 Task: Add an event with the title Second Product Strategy Meeting, date '2024/03/25', time 8:00 AM to 10:00 AMand add a description: This webinar is designed to provide participants with valuable insights into effective digital marketing strategies. It covers a wide range of topics, including search engine optimization (SEO), social media marketing, content marketing, email marketing, paid advertising, and more., put the event into Red category . Add location for the event as: 654 Casa Batllo, Barcelona, Spain, logged in from the account softage.7@softage.netand send the event invitation to softage.4@softage.net and softage.5@softage.net. Set a reminder for the event At time of event
Action: Mouse moved to (74, 104)
Screenshot: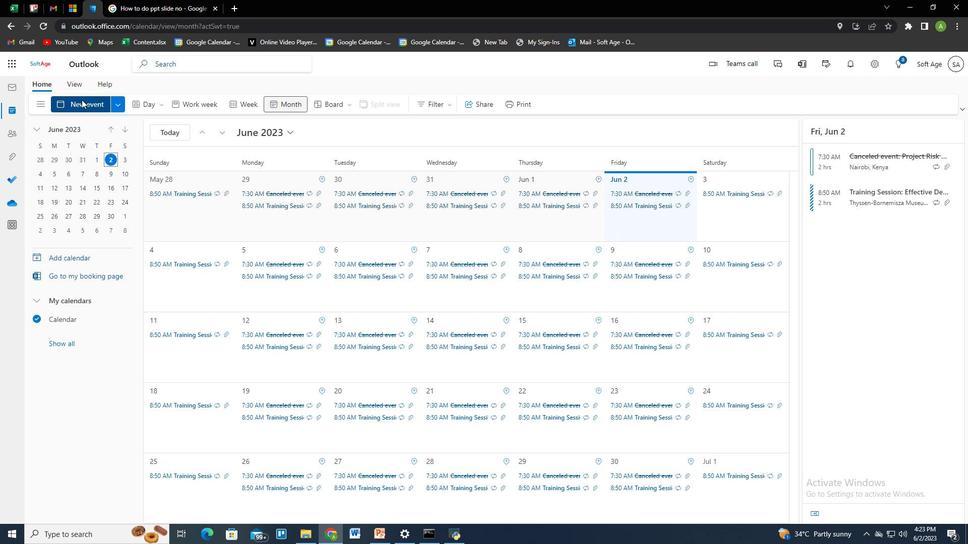 
Action: Mouse pressed left at (74, 104)
Screenshot: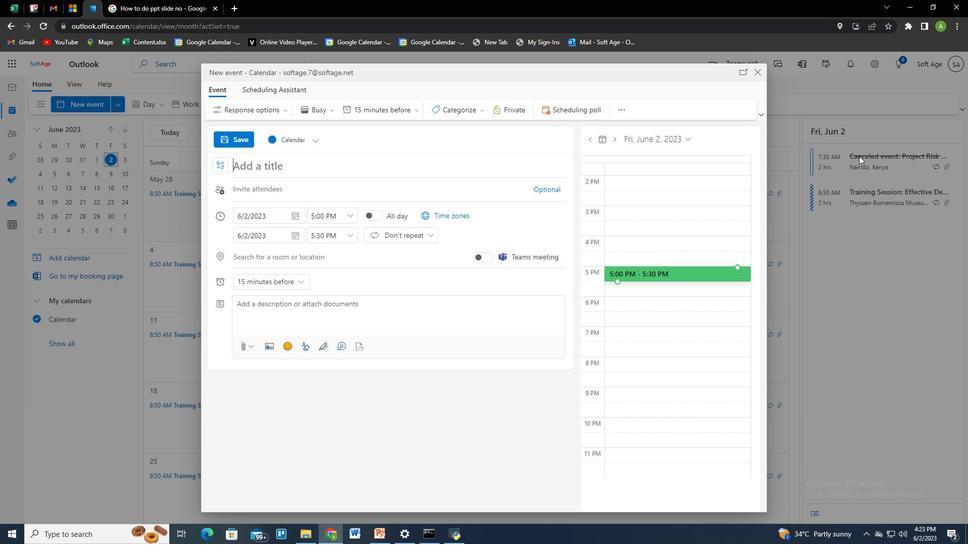 
Action: Mouse moved to (81, 99)
Screenshot: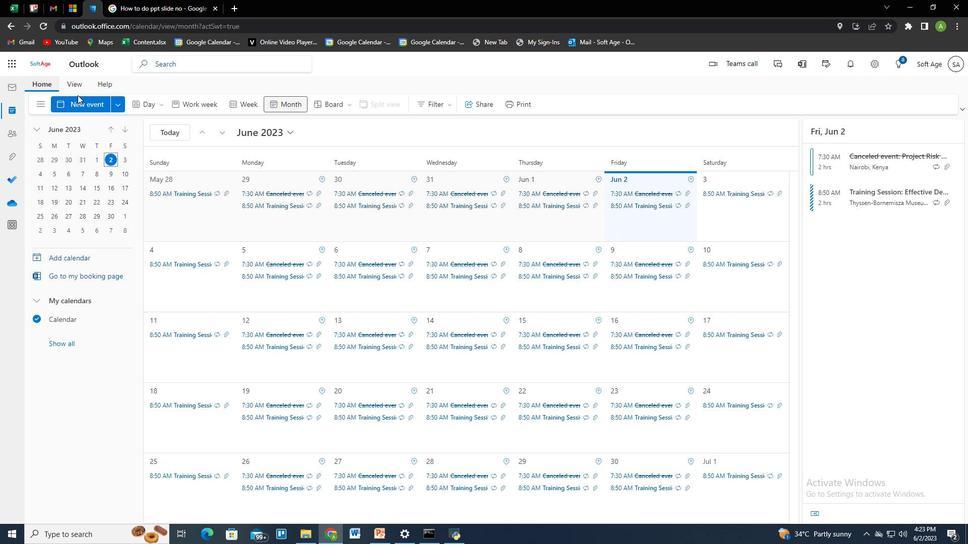 
Action: Mouse pressed left at (81, 99)
Screenshot: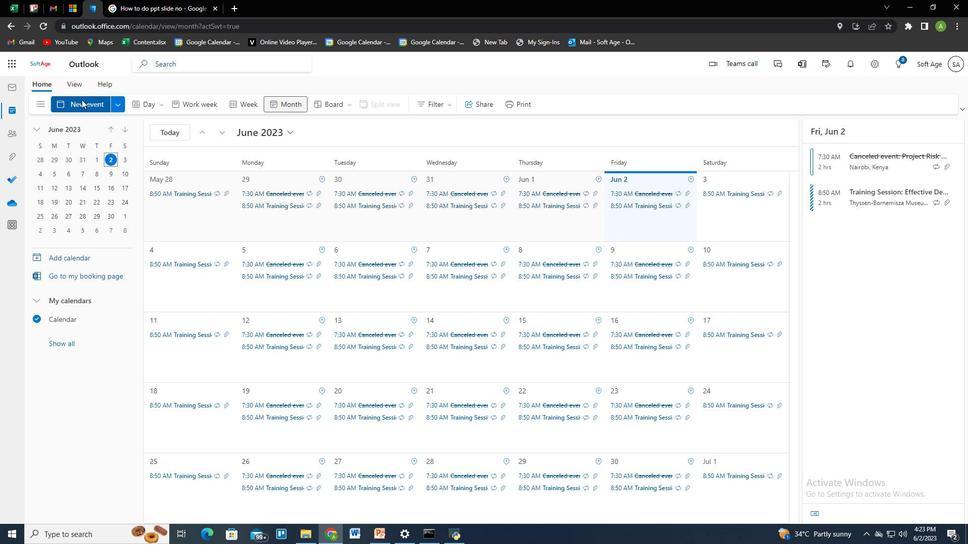 
Action: Mouse moved to (968, 140)
Screenshot: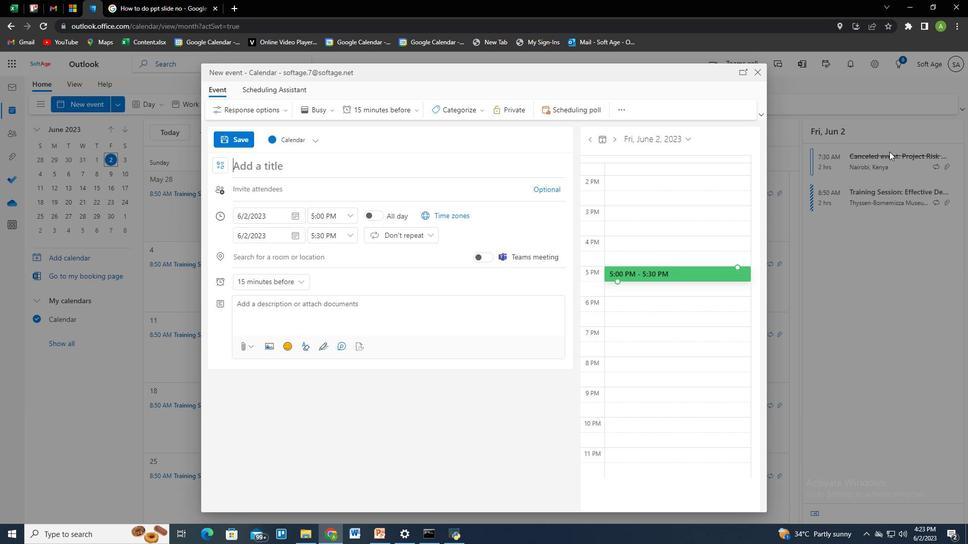 
Action: Key pressed <Key.caps_lock>S<Key.caps_lock>econd<Key.space><Key.caps_lock>P<Key.caps_lock>roduct<Key.space><Key.caps_lock>S<Key.caps_lock>trategy<Key.space><Key.caps_lock>M<Key.caps_lock>eeting
Screenshot: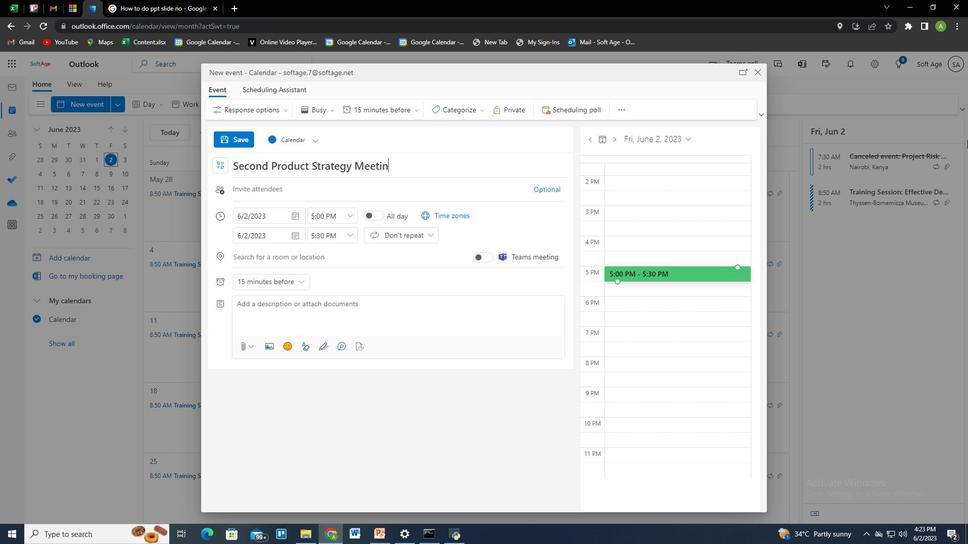 
Action: Mouse moved to (287, 213)
Screenshot: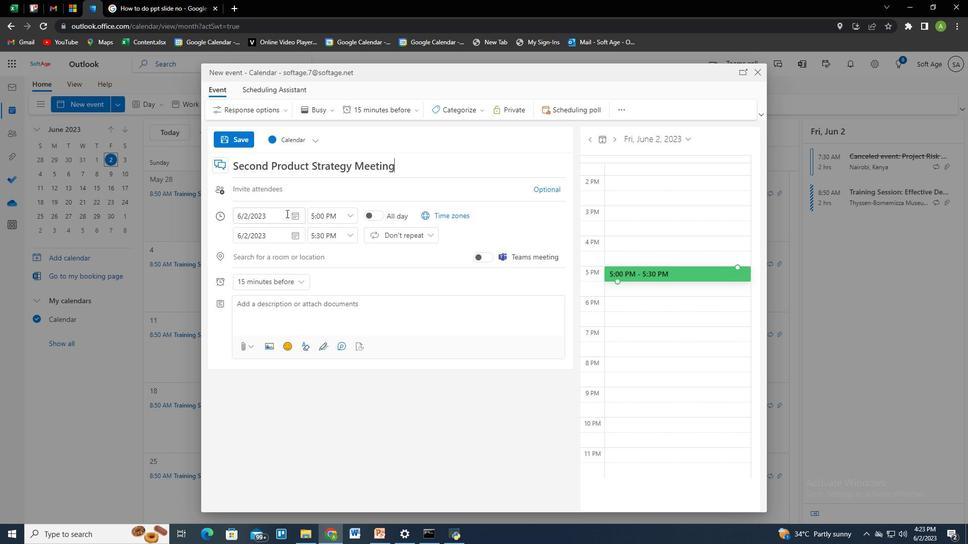 
Action: Mouse pressed left at (287, 213)
Screenshot: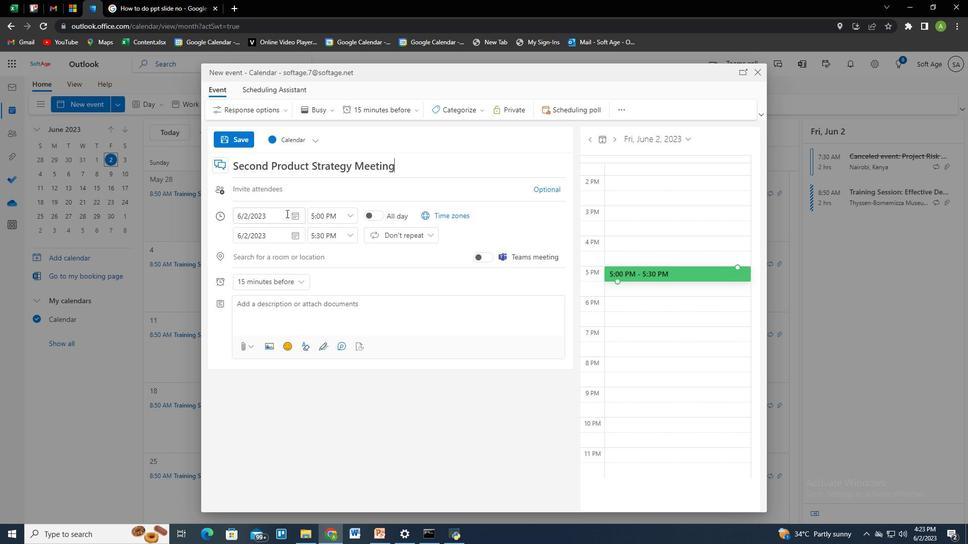 
Action: Mouse moved to (322, 240)
Screenshot: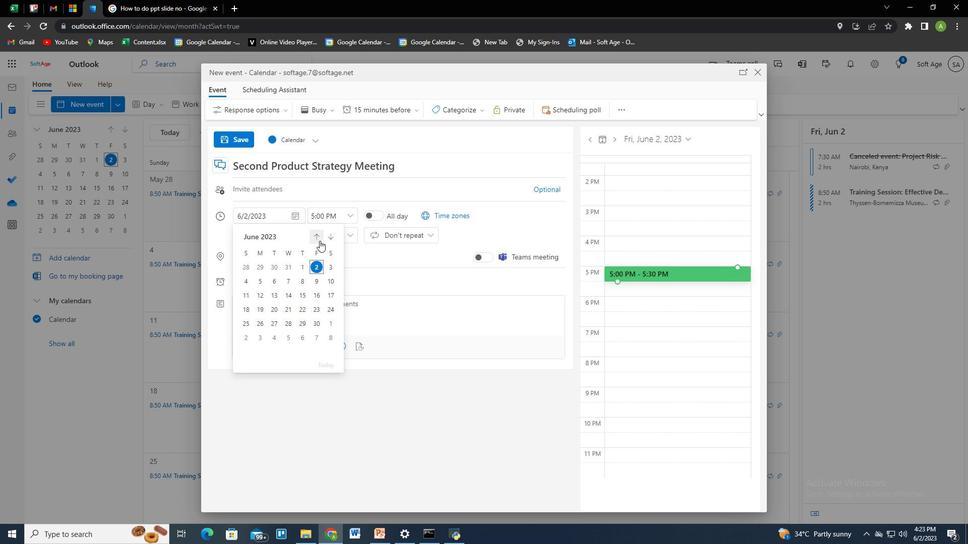 
Action: Mouse pressed left at (322, 240)
Screenshot: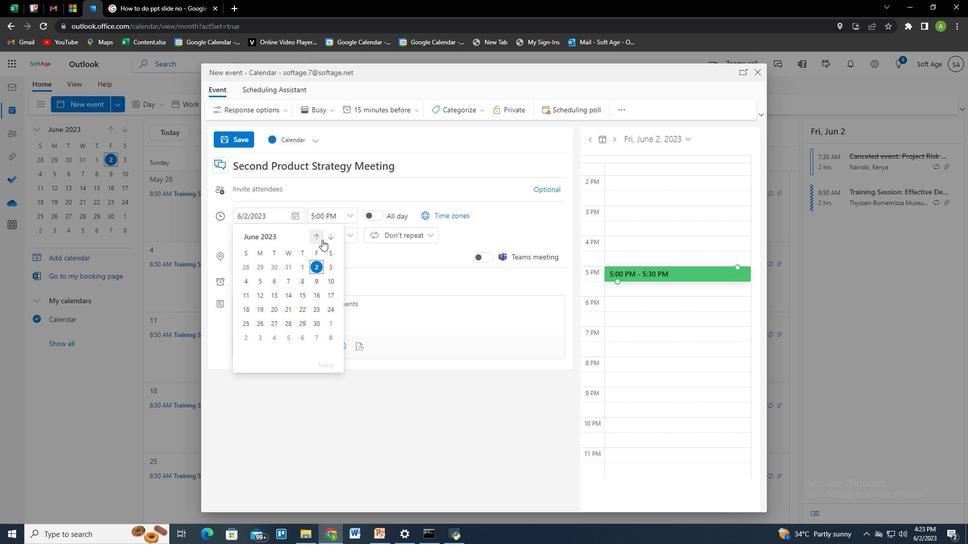 
Action: Mouse pressed left at (322, 240)
Screenshot: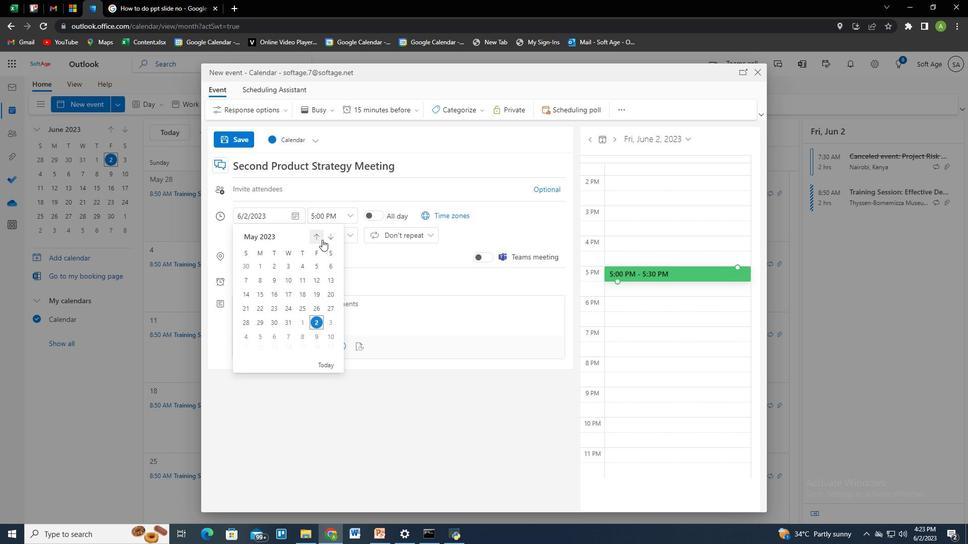 
Action: Mouse pressed left at (322, 240)
Screenshot: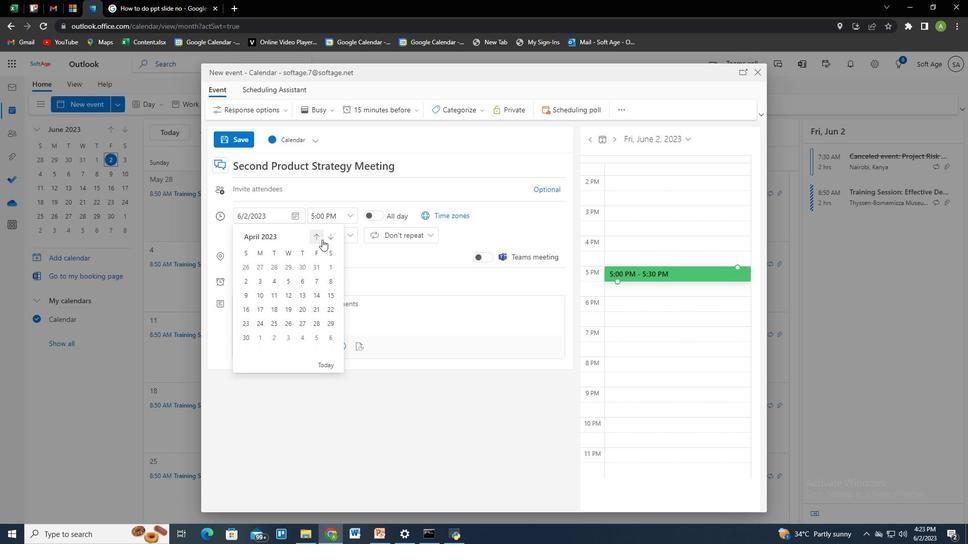 
Action: Mouse moved to (331, 310)
Screenshot: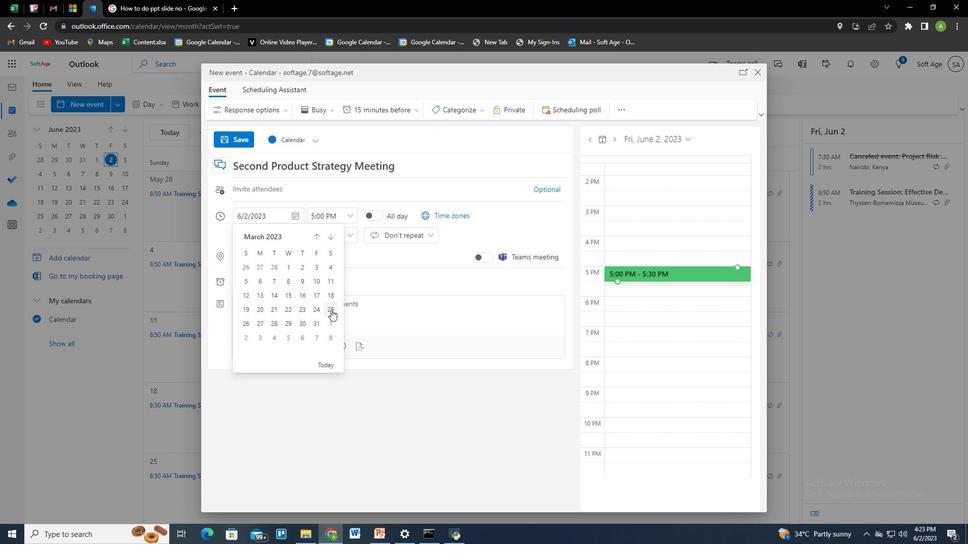 
Action: Mouse pressed left at (331, 310)
Screenshot: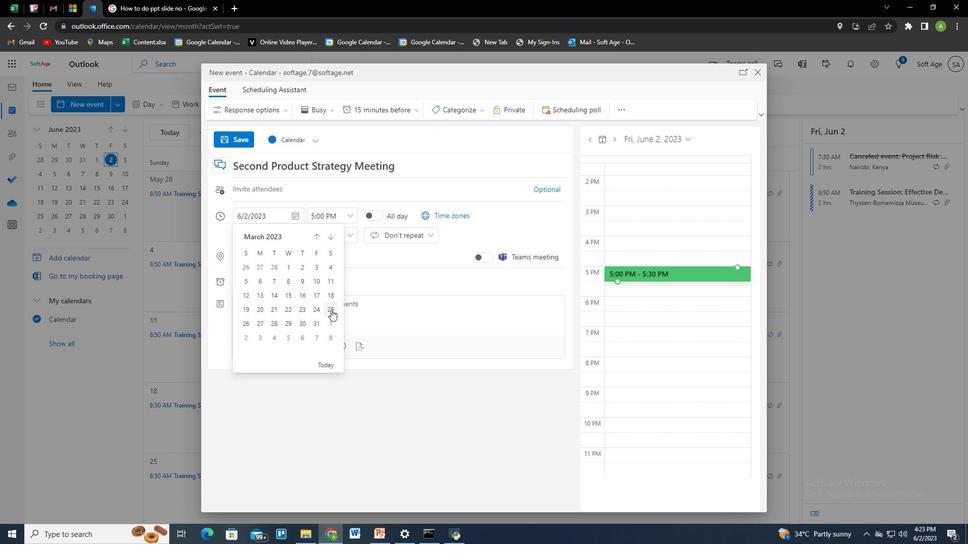 
Action: Mouse moved to (293, 215)
Screenshot: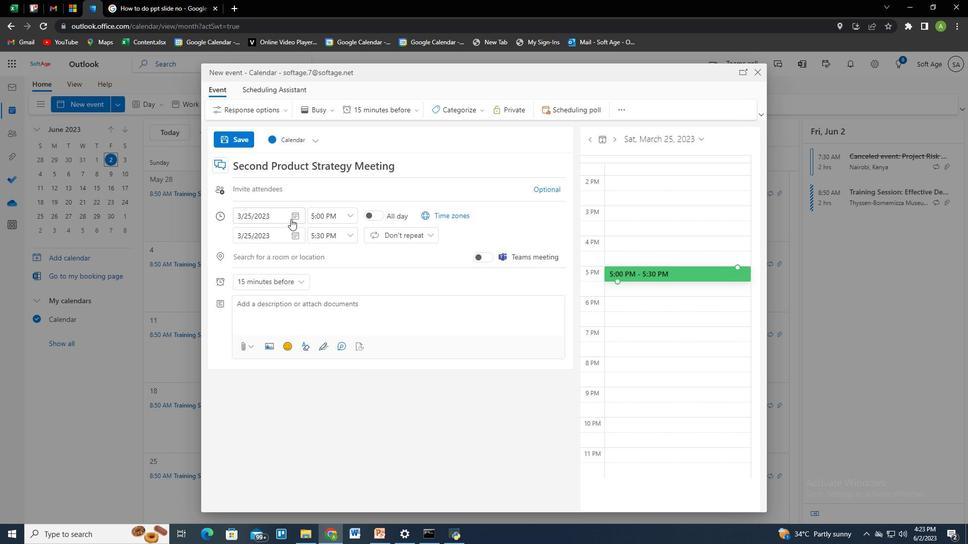 
Action: Mouse pressed left at (293, 215)
Screenshot: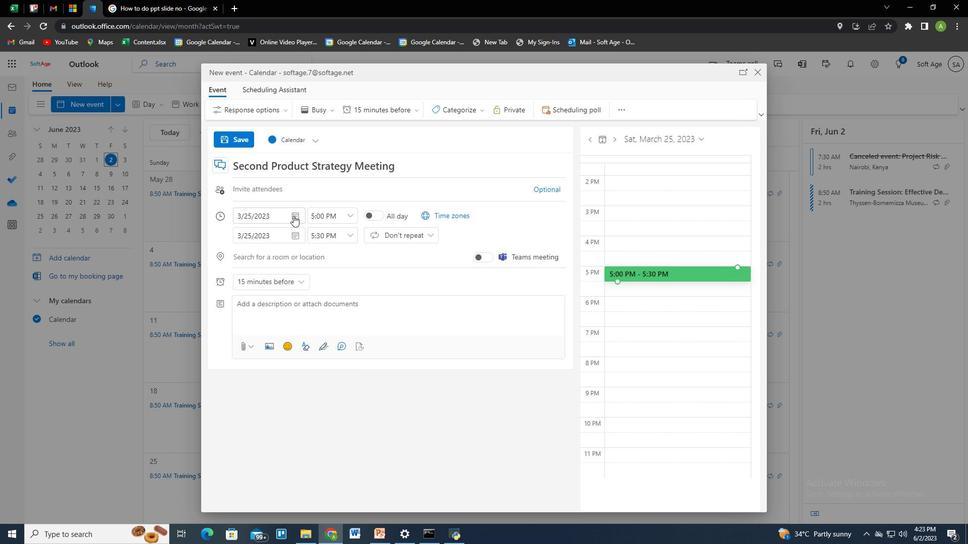 
Action: Mouse moved to (279, 233)
Screenshot: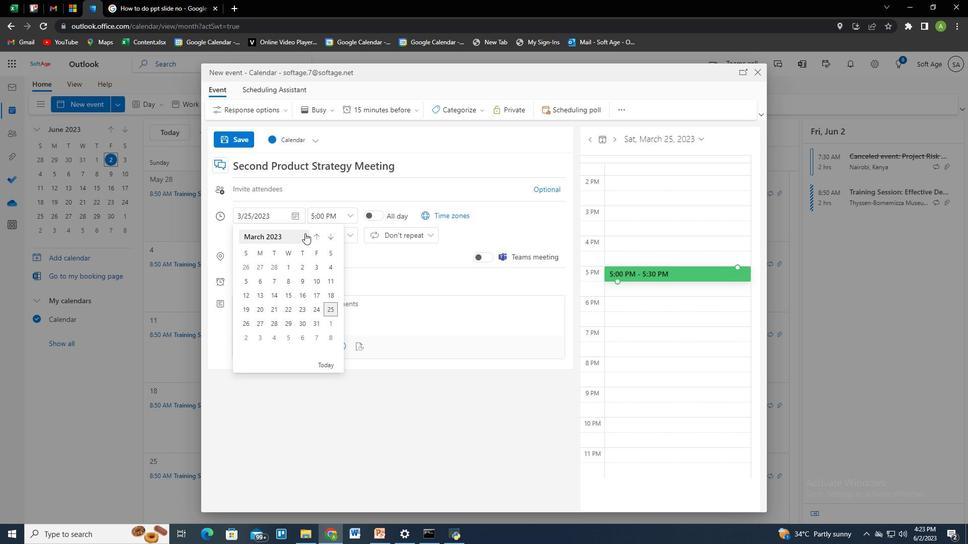 
Action: Mouse pressed left at (279, 233)
Screenshot: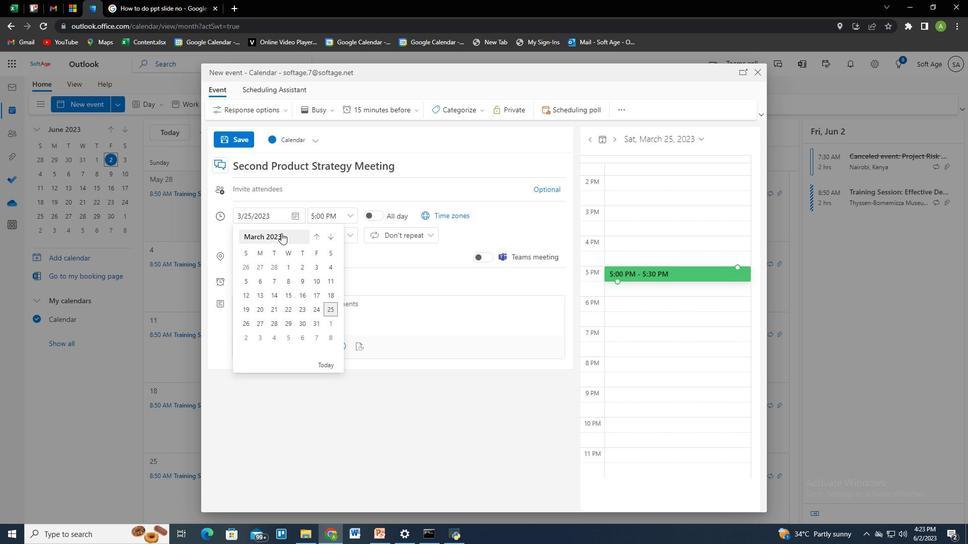 
Action: Mouse pressed left at (279, 233)
Screenshot: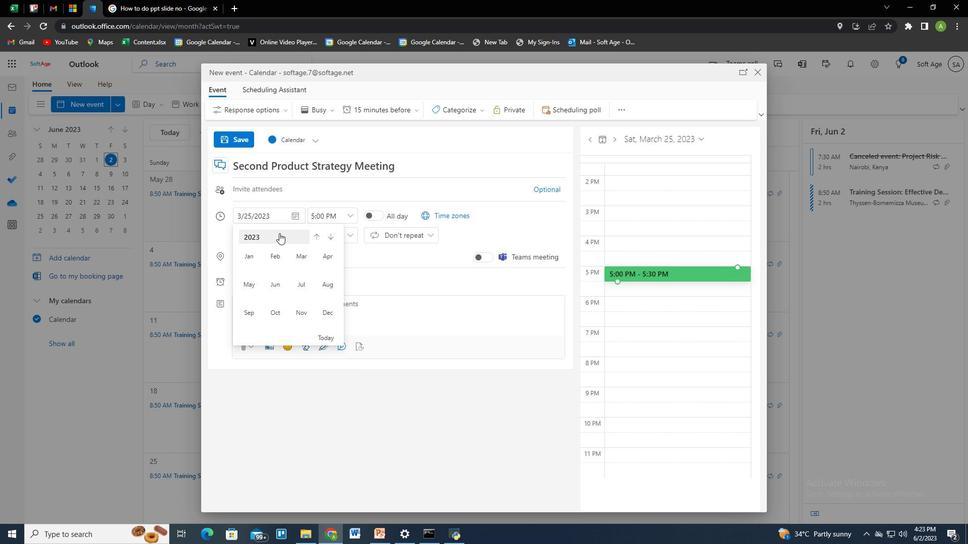 
Action: Mouse moved to (253, 278)
Screenshot: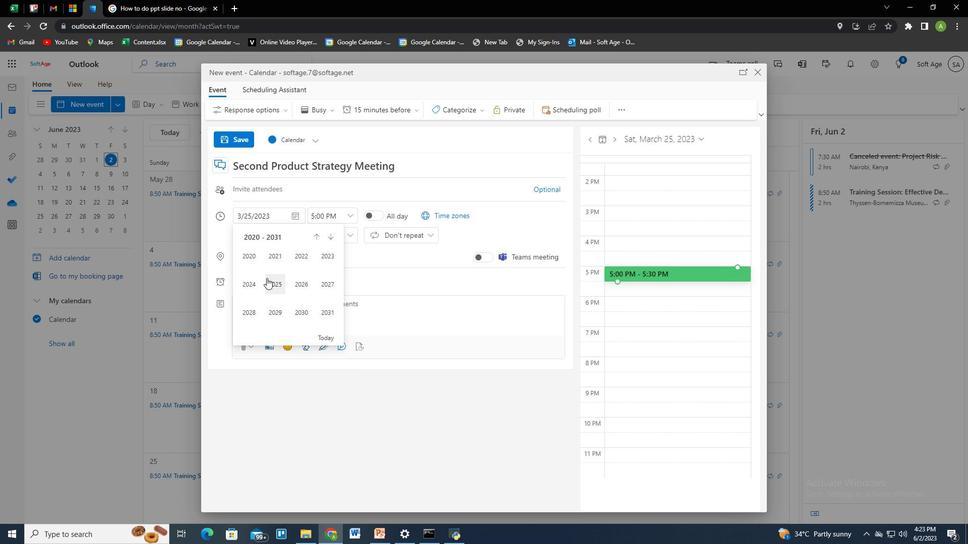 
Action: Mouse pressed left at (253, 278)
Screenshot: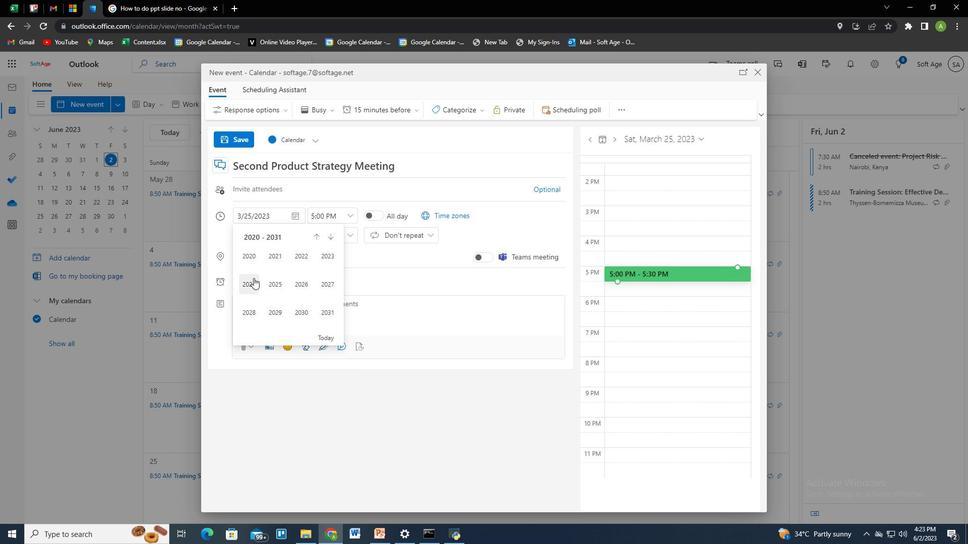 
Action: Mouse moved to (342, 221)
Screenshot: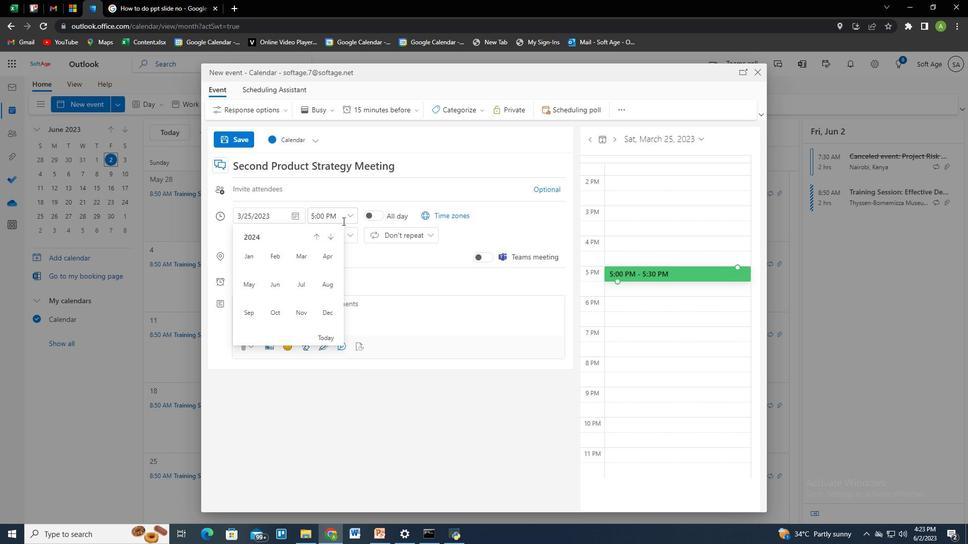 
Action: Mouse pressed left at (342, 221)
Screenshot: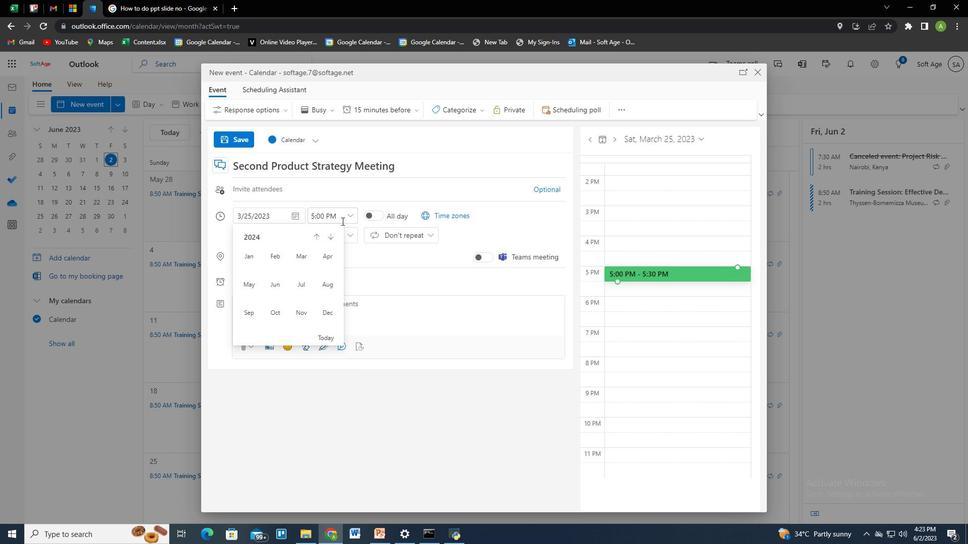 
Action: Mouse moved to (349, 214)
Screenshot: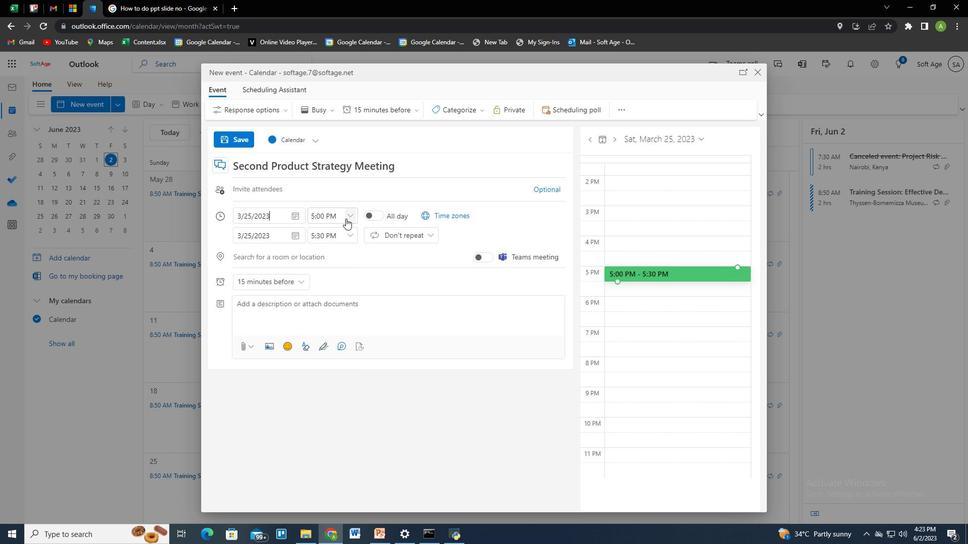 
Action: Mouse pressed left at (349, 214)
Screenshot: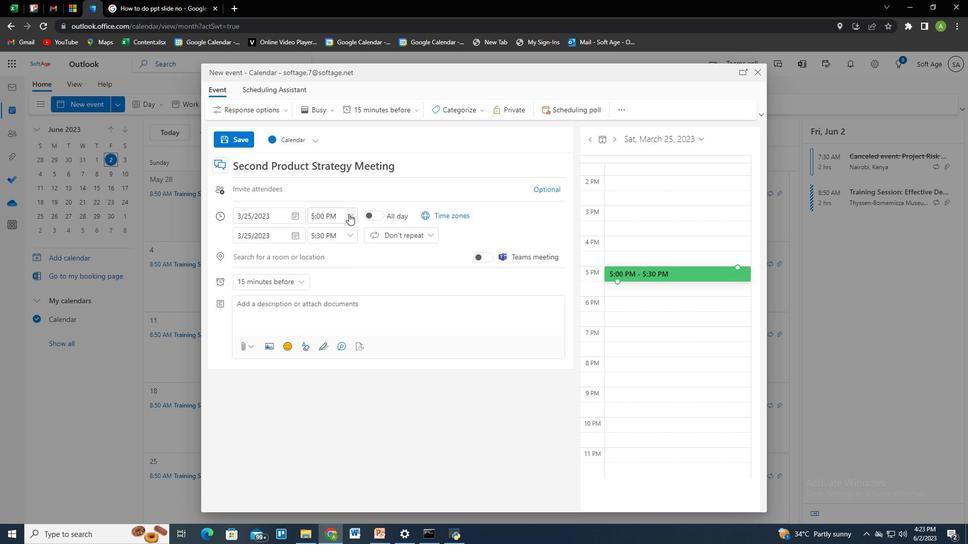 
Action: Mouse moved to (339, 266)
Screenshot: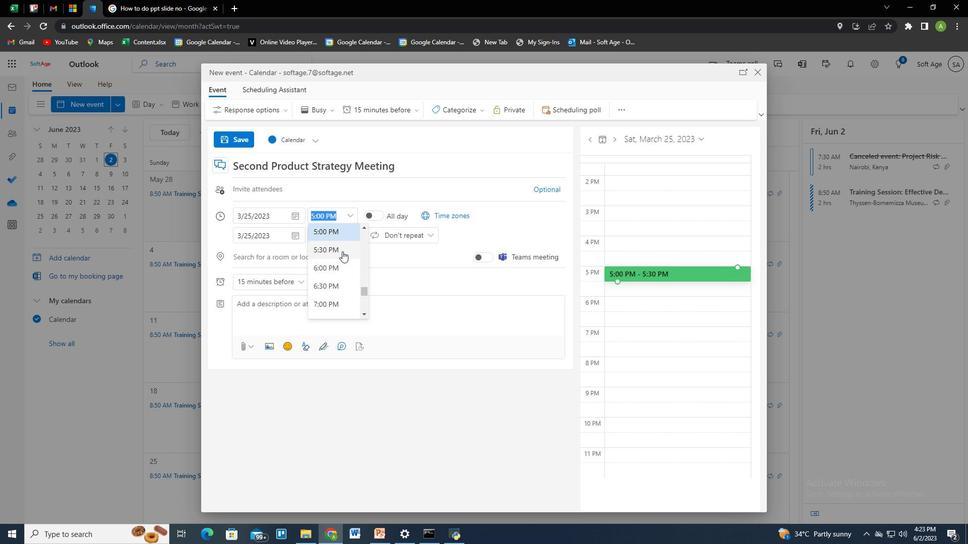 
Action: Mouse scrolled (339, 266) with delta (0, 0)
Screenshot: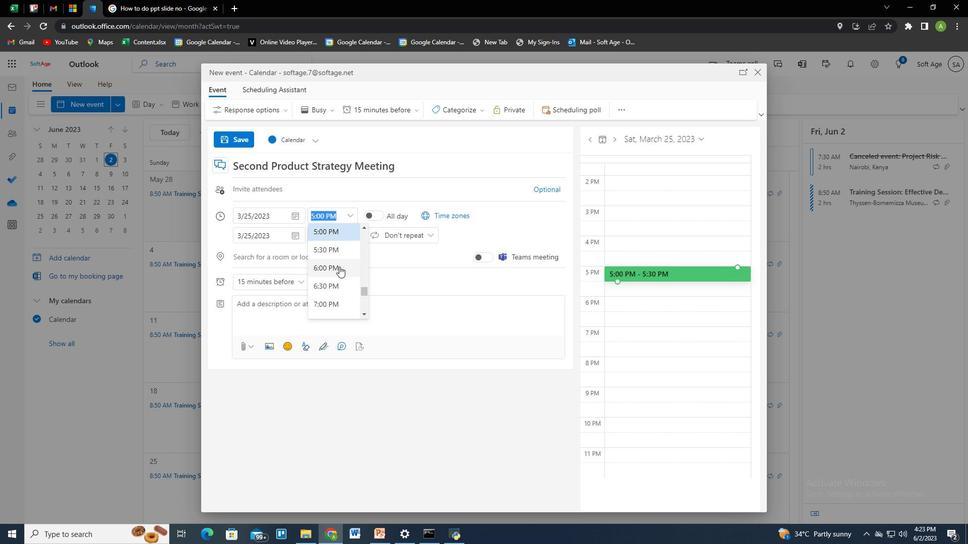 
Action: Mouse moved to (328, 283)
Screenshot: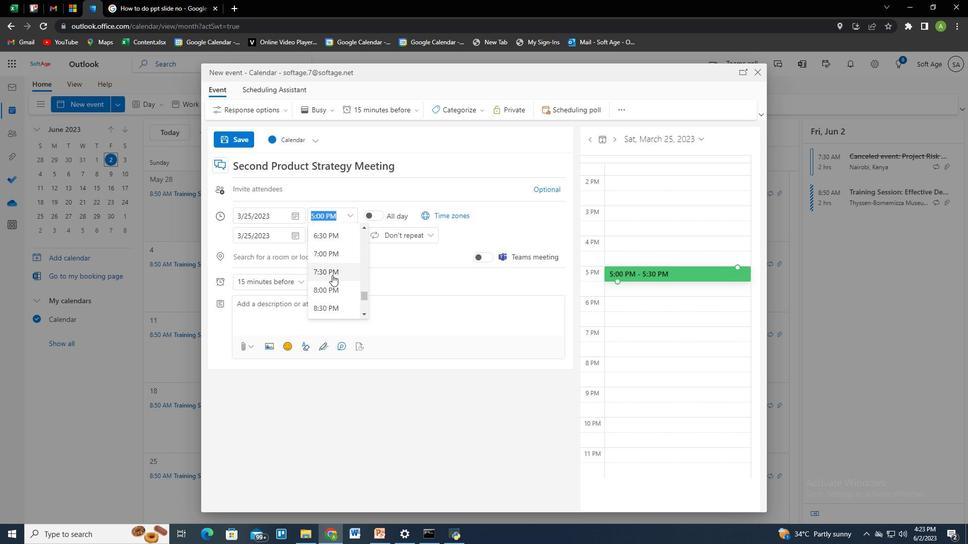 
Action: Mouse pressed left at (328, 283)
Screenshot: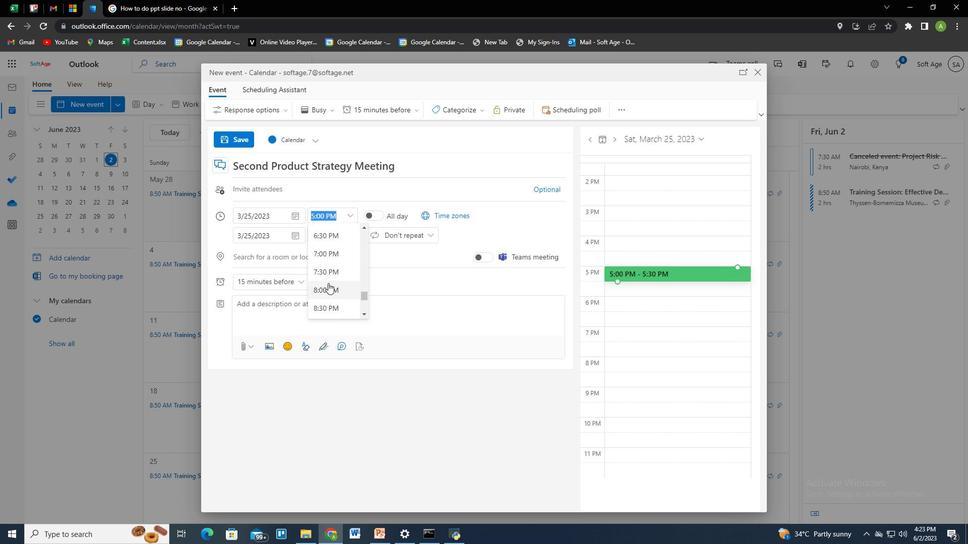 
Action: Mouse moved to (347, 222)
Screenshot: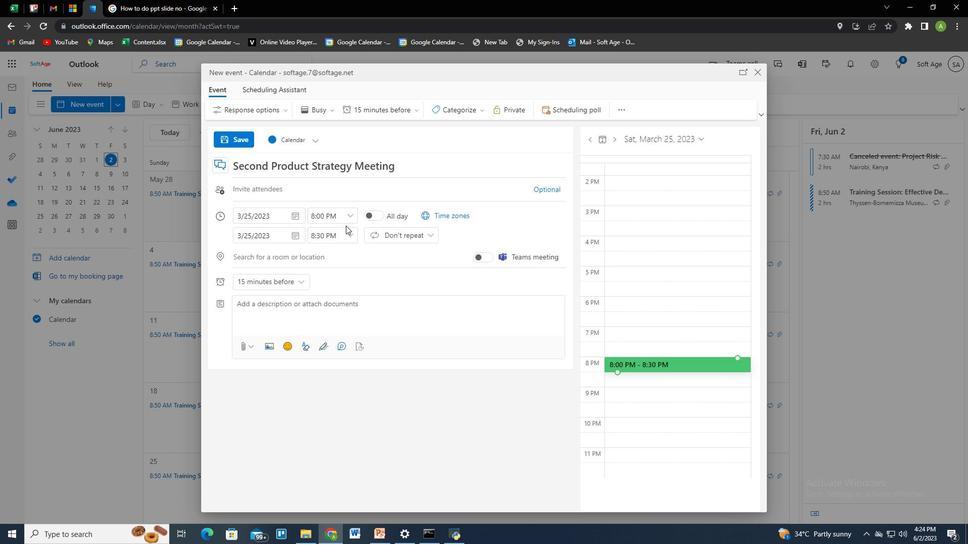 
Action: Key pressed <Key.backspace><Key.backspace><Key.caps_lock>AM<Key.caps_lock>
Screenshot: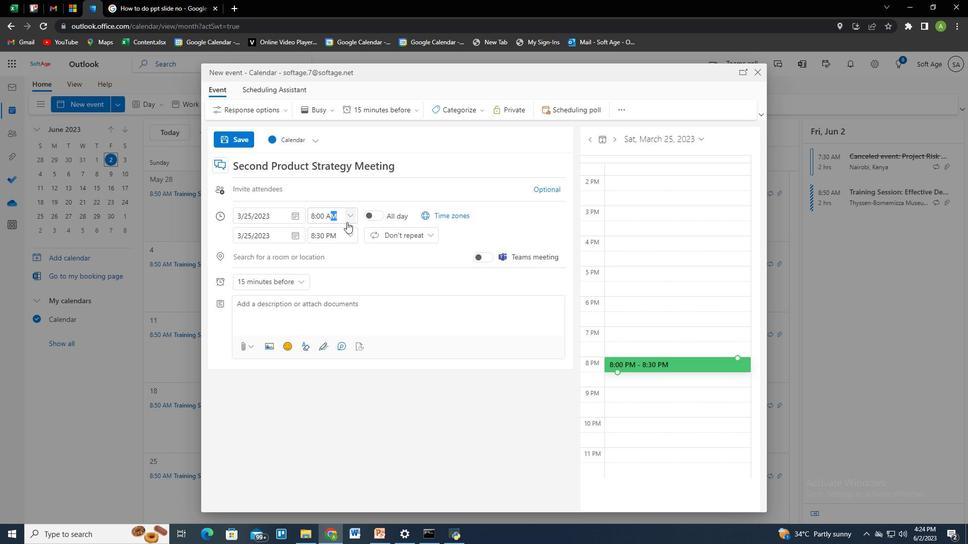 
Action: Mouse moved to (282, 236)
Screenshot: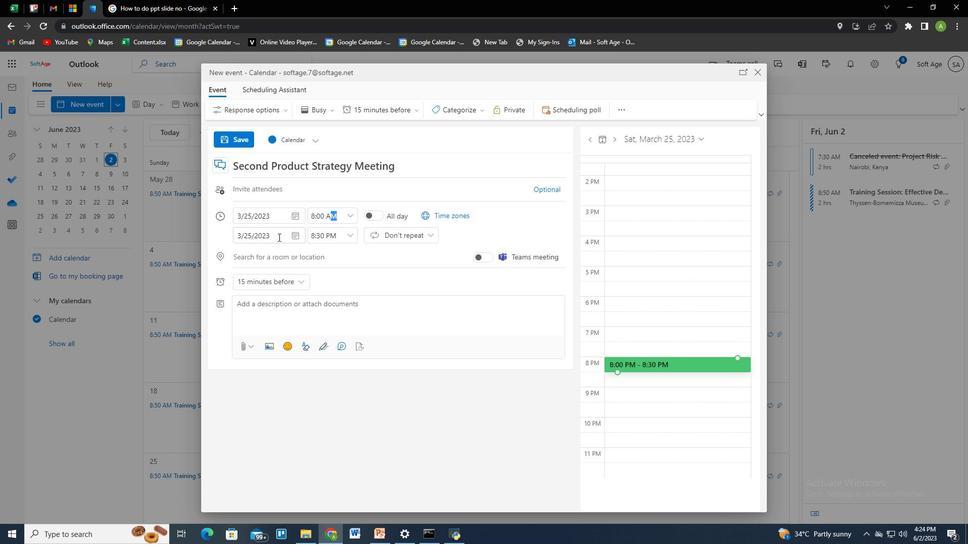 
Action: Mouse pressed left at (282, 236)
Screenshot: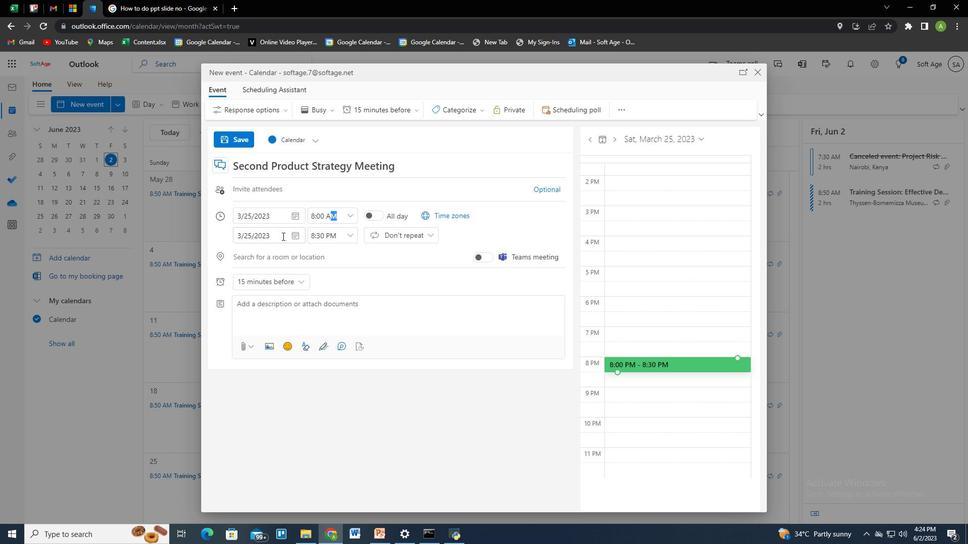 
Action: Mouse moved to (293, 212)
Screenshot: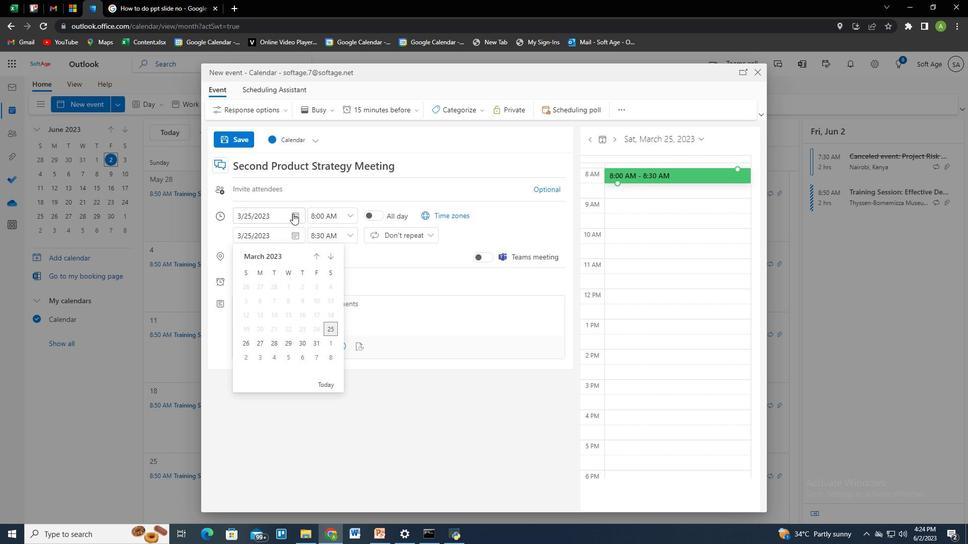 
Action: Mouse pressed left at (293, 212)
Screenshot: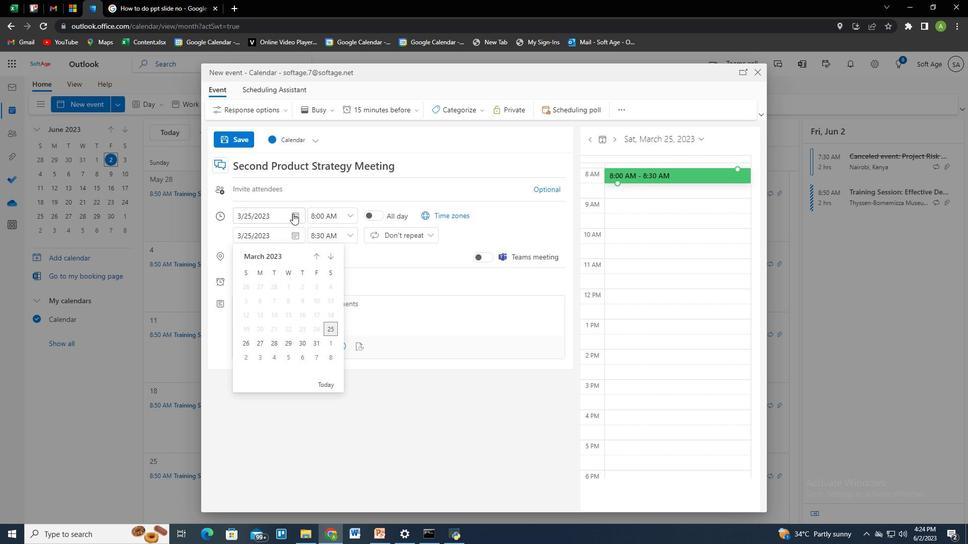
Action: Mouse moved to (273, 234)
Screenshot: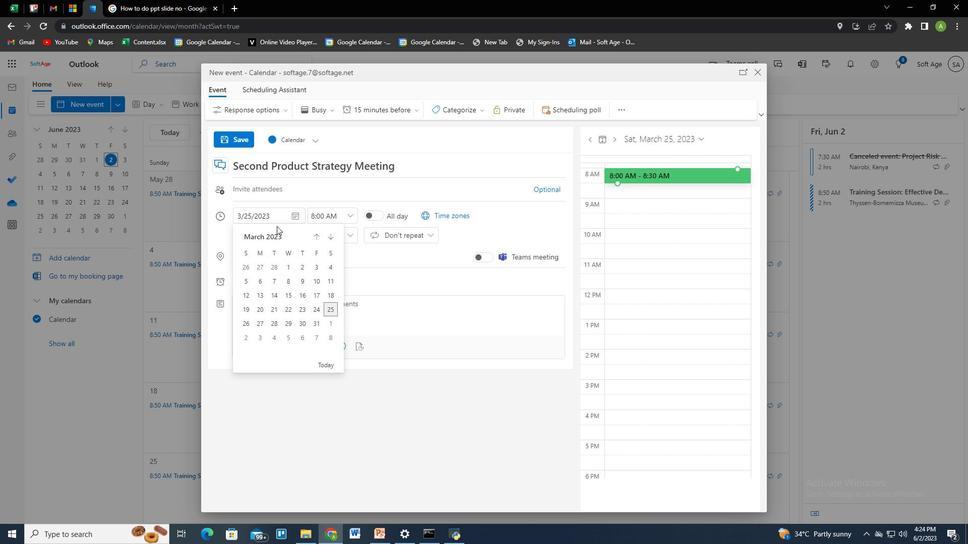 
Action: Mouse pressed left at (273, 234)
Screenshot: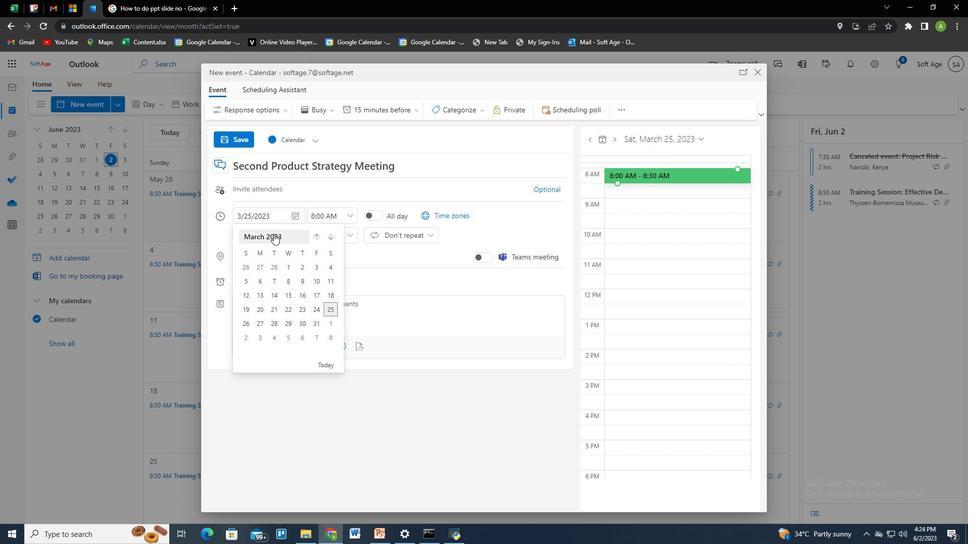 
Action: Mouse moved to (262, 239)
Screenshot: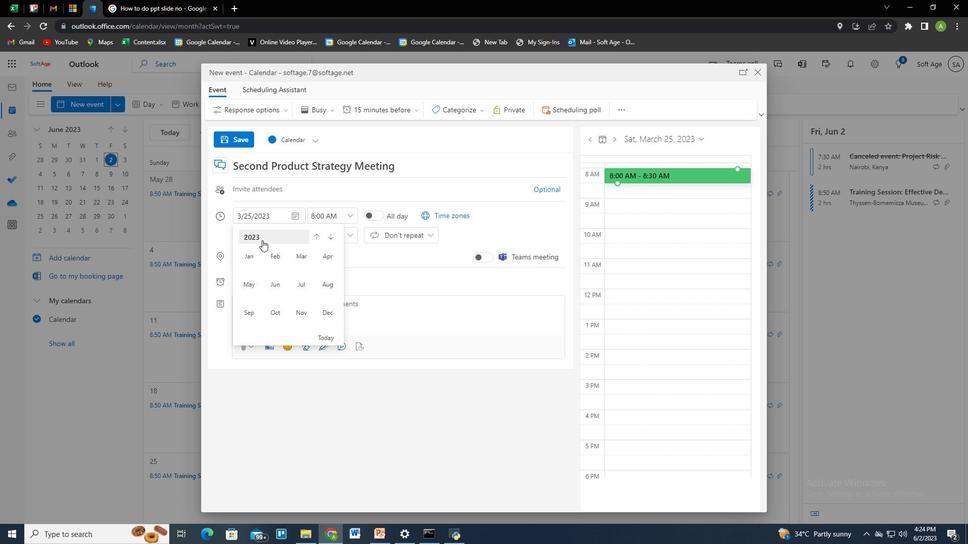 
Action: Mouse pressed left at (262, 239)
Screenshot: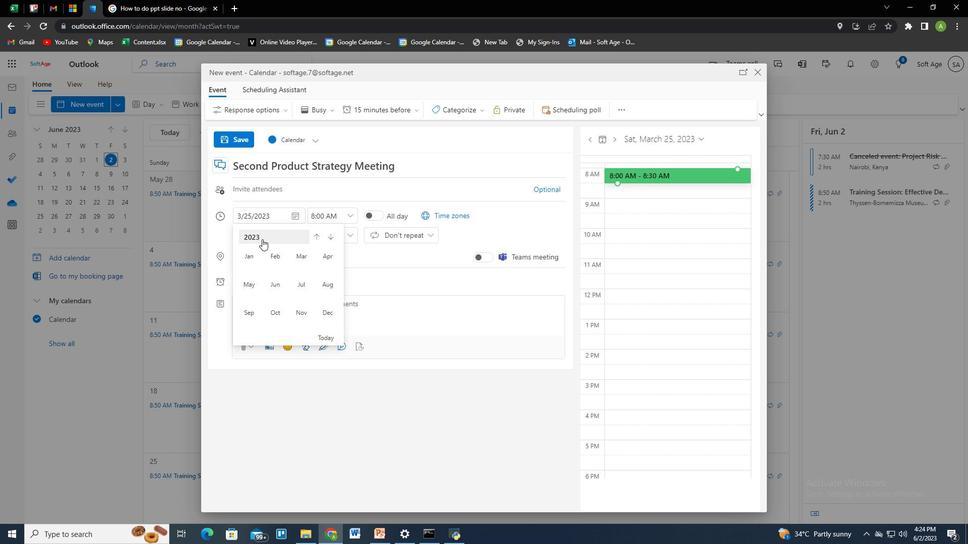 
Action: Mouse moved to (248, 283)
Screenshot: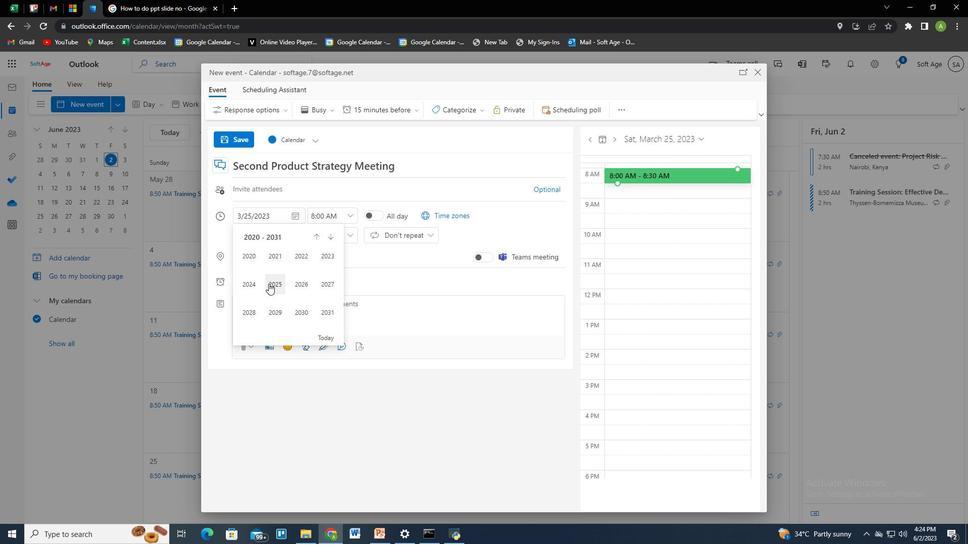 
Action: Mouse pressed left at (248, 283)
Screenshot: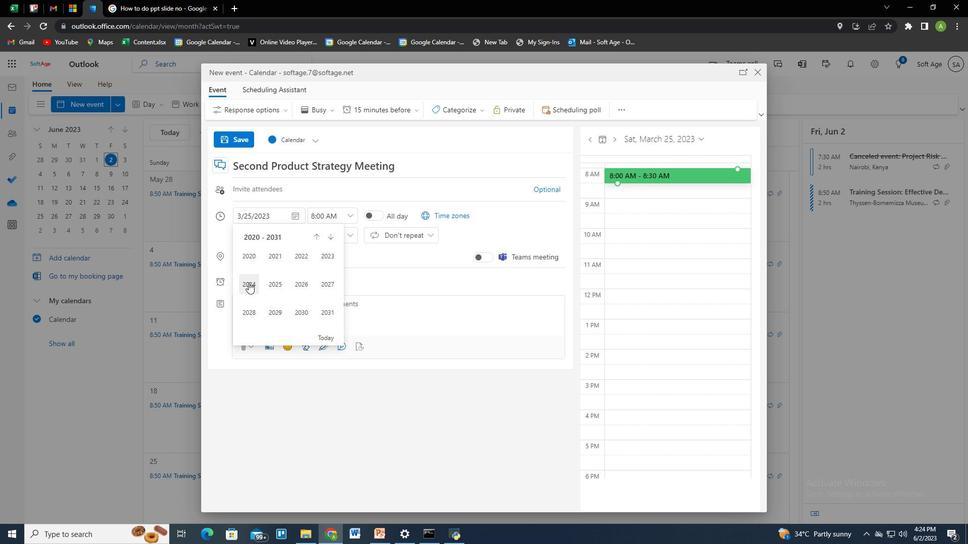 
Action: Mouse moved to (302, 261)
Screenshot: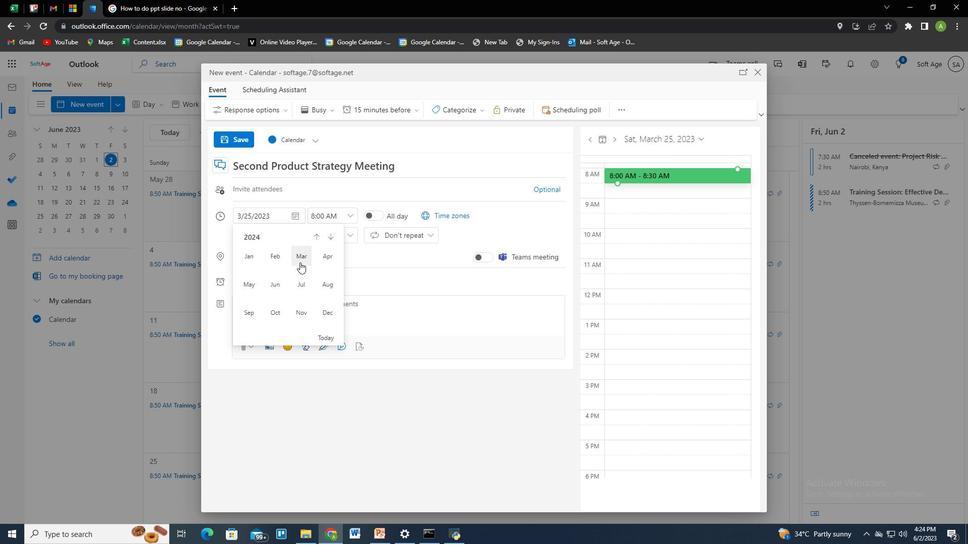 
Action: Mouse pressed left at (302, 261)
Screenshot: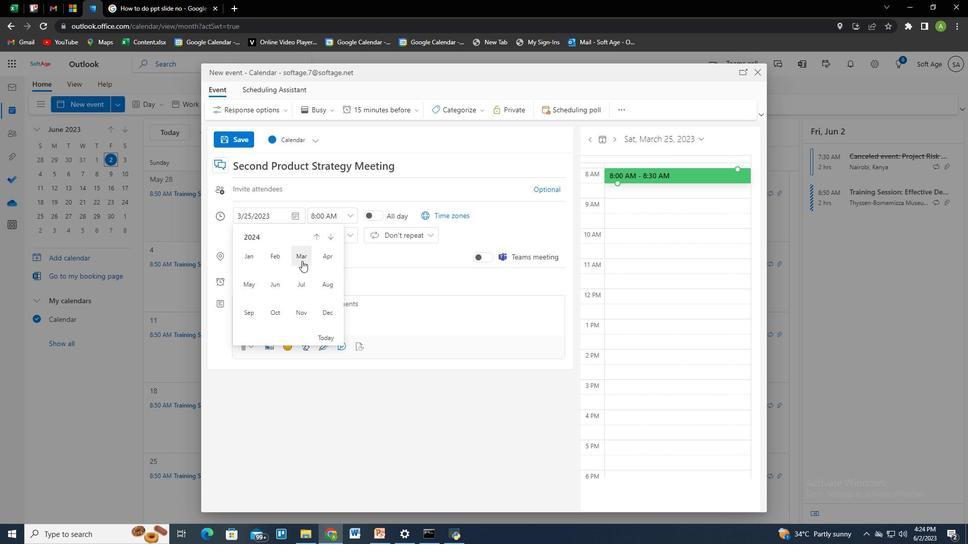 
Action: Mouse moved to (255, 321)
Screenshot: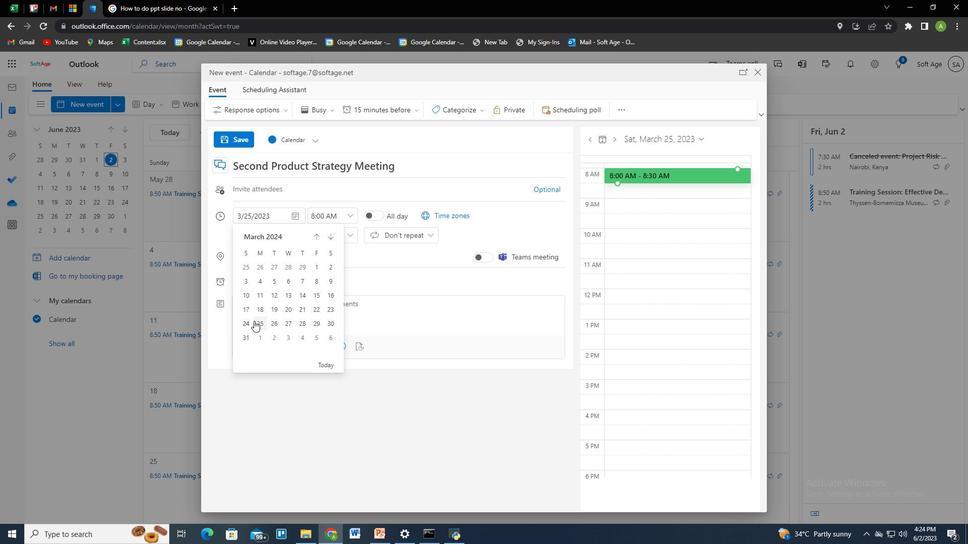 
Action: Mouse pressed left at (255, 321)
Screenshot: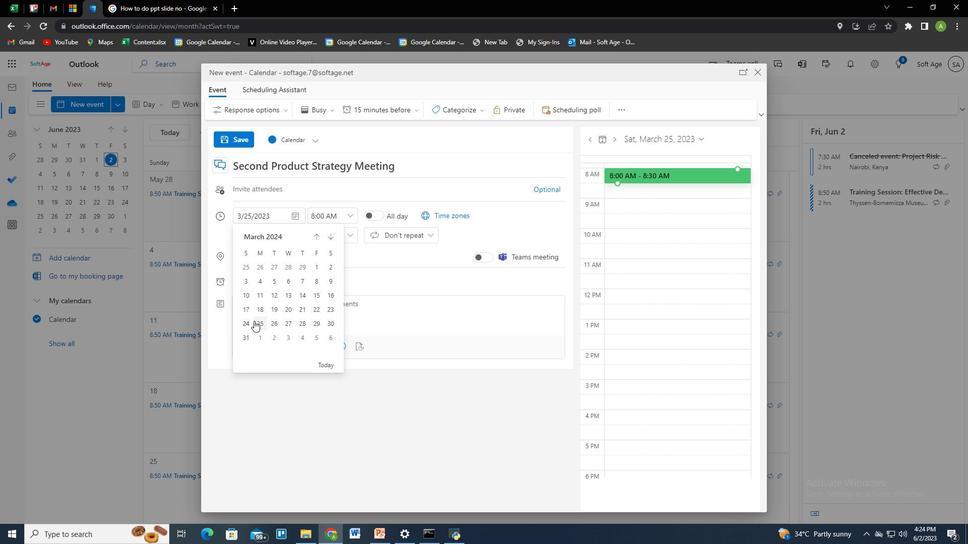 
Action: Mouse moved to (349, 236)
Screenshot: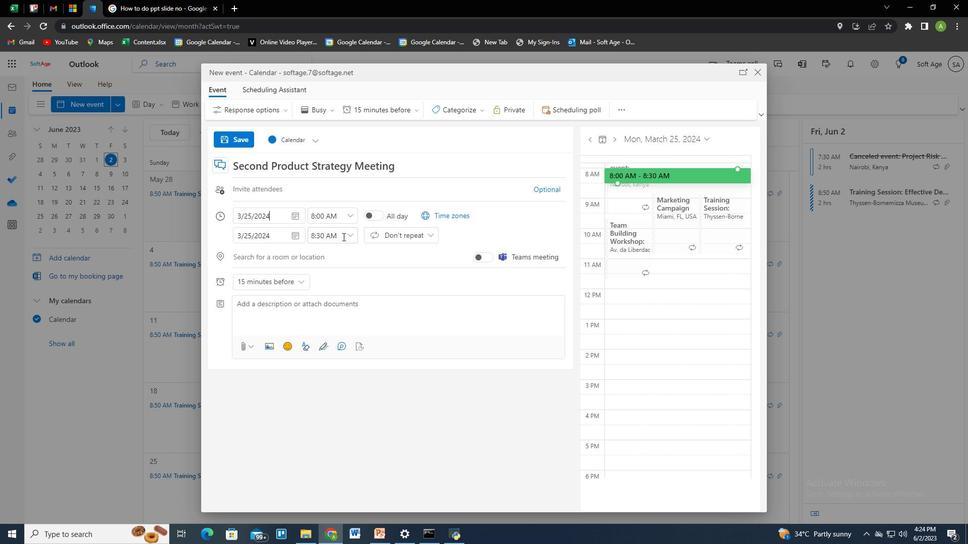 
Action: Mouse pressed left at (349, 236)
Screenshot: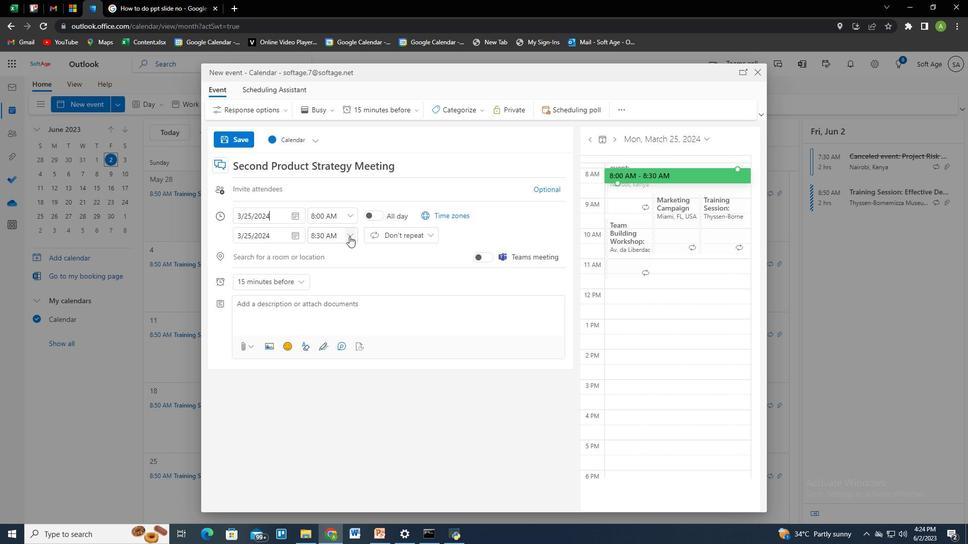 
Action: Mouse moved to (324, 308)
Screenshot: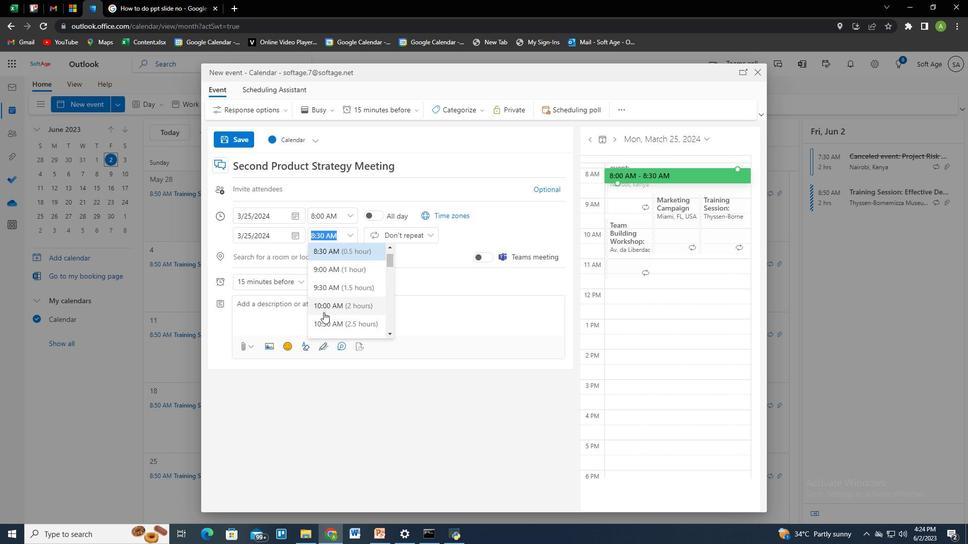 
Action: Mouse pressed left at (324, 308)
Screenshot: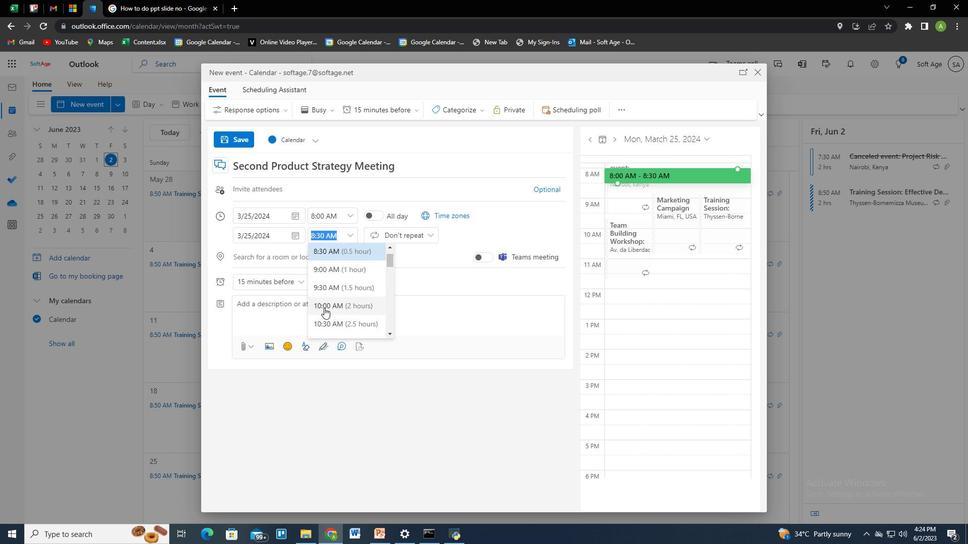 
Action: Mouse moved to (268, 327)
Screenshot: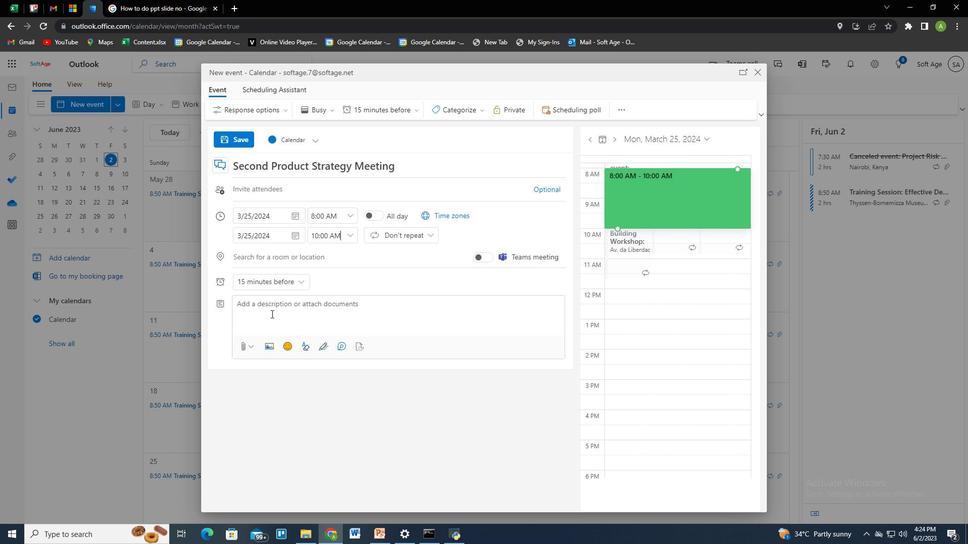 
Action: Mouse pressed left at (268, 327)
Screenshot: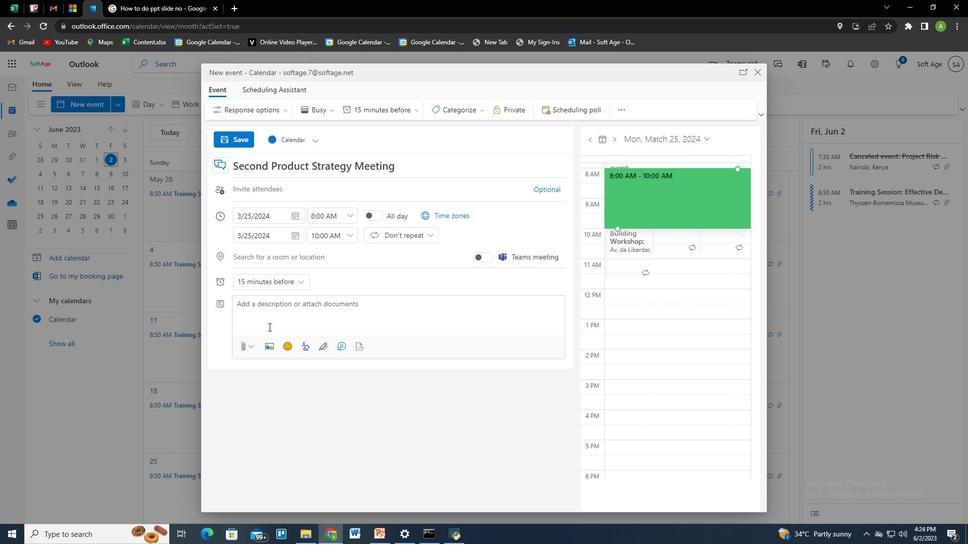 
Action: Mouse moved to (277, 324)
Screenshot: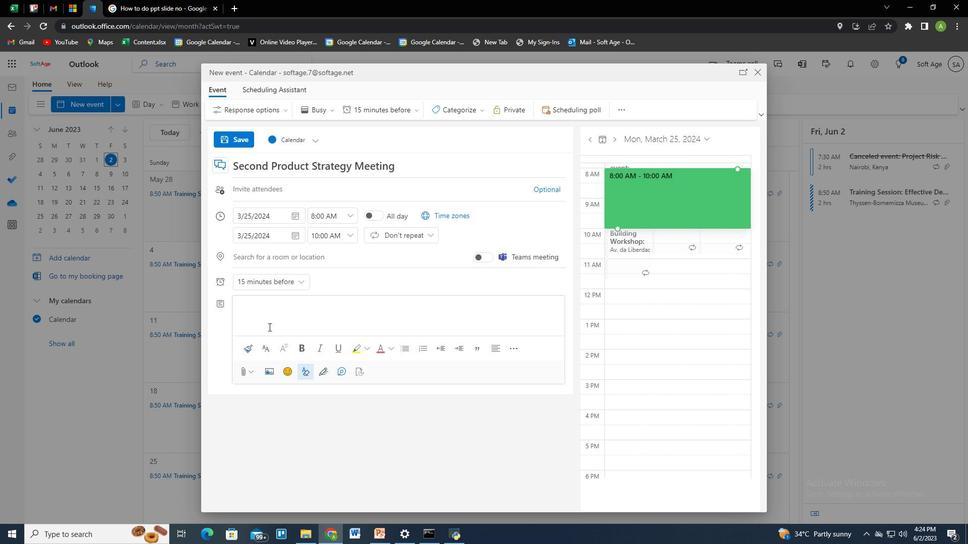 
Action: Key pressed <Key.caps_lock>T<Key.caps_lock>he<Key.space>webinae<Key.backspace>r<Key.backspace><Key.backspace><Key.backspace><Key.backspace><Key.backspace><Key.backspace><Key.backspace><Key.backspace><Key.backspace><Key.backspace><Key.backspace><Key.caps_lock>T<Key.caps_lock>his<Key.space>webinar<Key.space>is<Key.space>designed<Key.space>to<Key.space>provide<Key.space>participants<Key.space>with<Key.space>value<Key.space>insights<Key.space>into<Key.space>effective<Key.space>digital<Key.space>marketing<Key.space>sr<Key.backspace>tartegies.<Key.space><Key.caps_lock>I<Key.caps_lock>
Screenshot: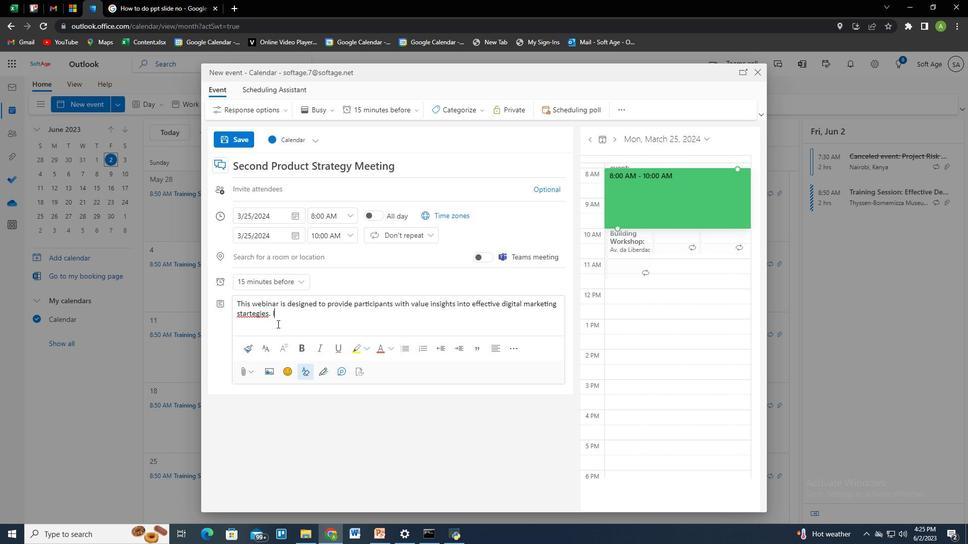 
Action: Mouse moved to (259, 314)
Screenshot: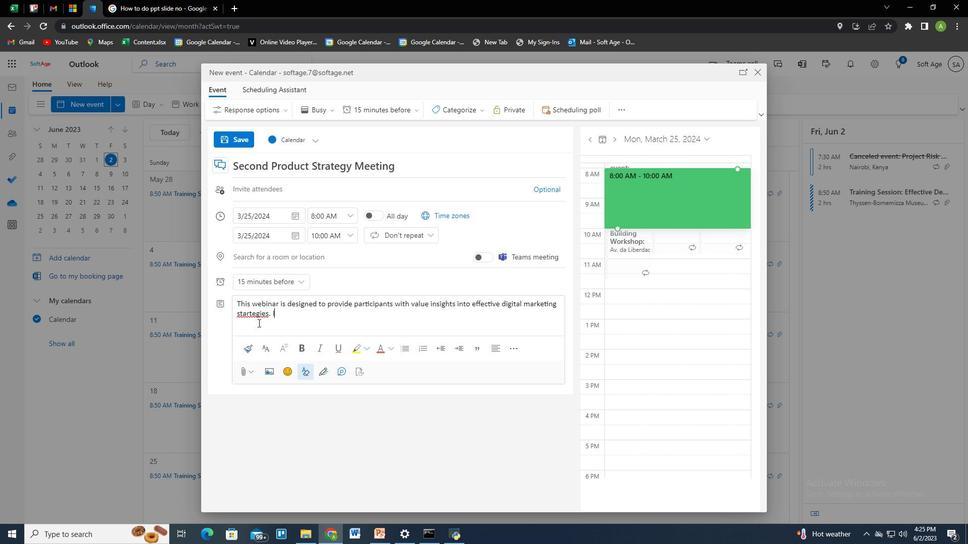 
Action: Mouse pressed right at (259, 314)
Screenshot: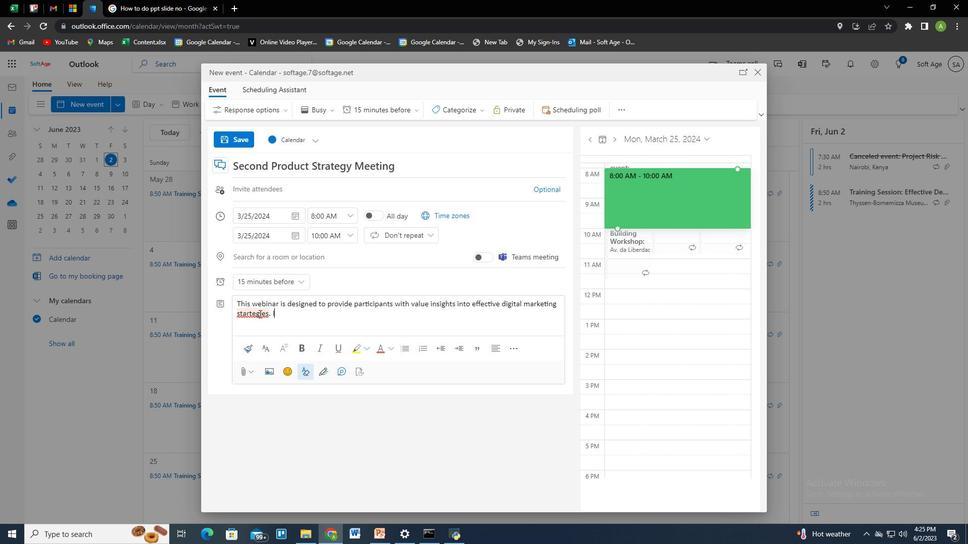 
Action: Mouse moved to (250, 330)
Screenshot: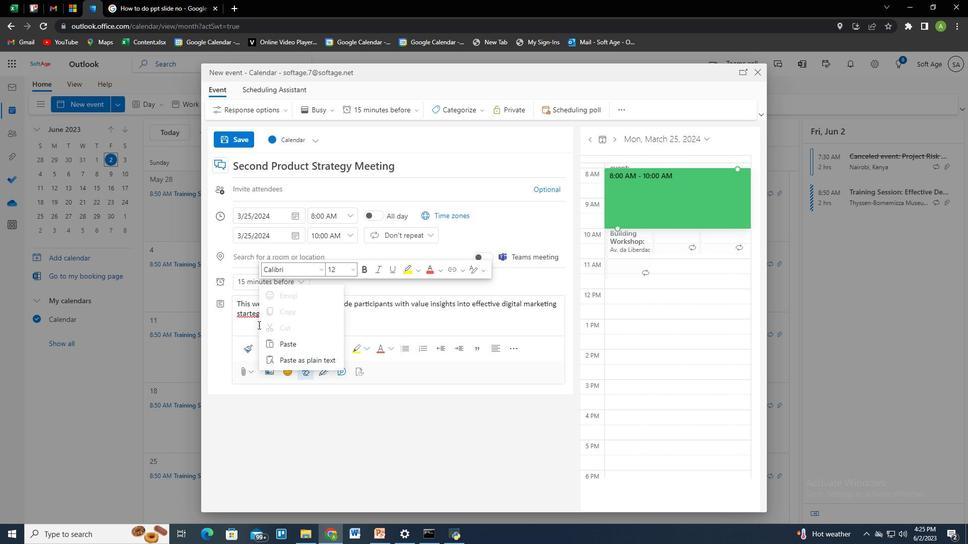
Action: Mouse pressed left at (250, 330)
Screenshot: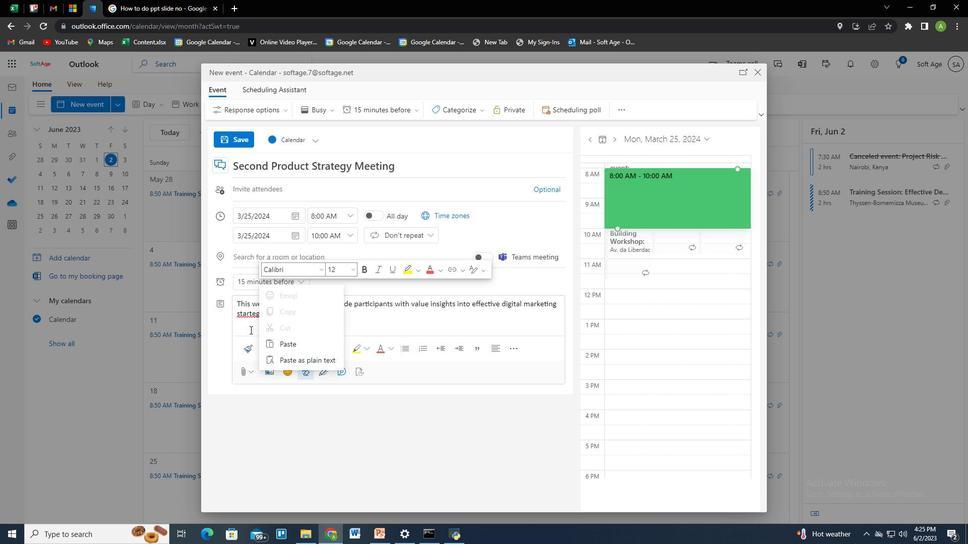 
Action: Mouse moved to (257, 316)
Screenshot: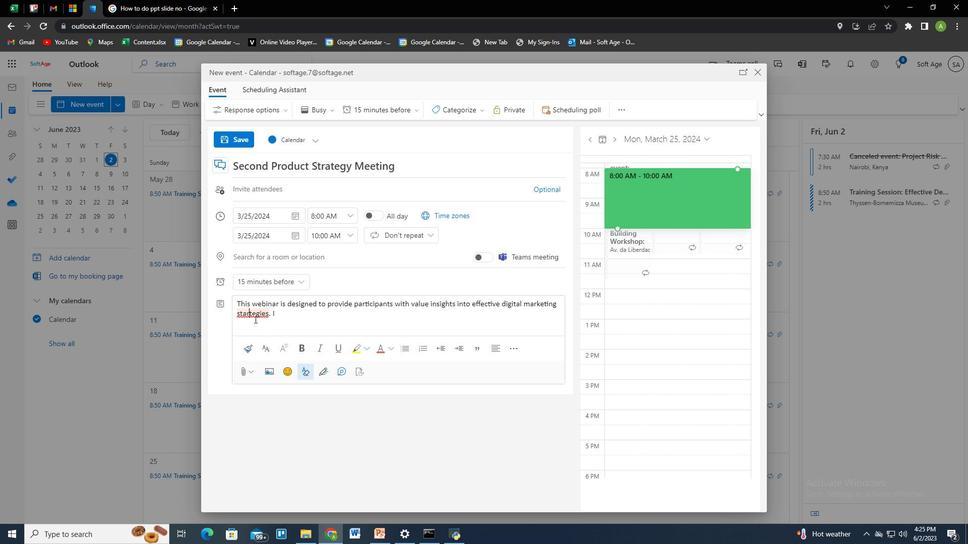 
Action: Mouse pressed right at (257, 316)
Screenshot: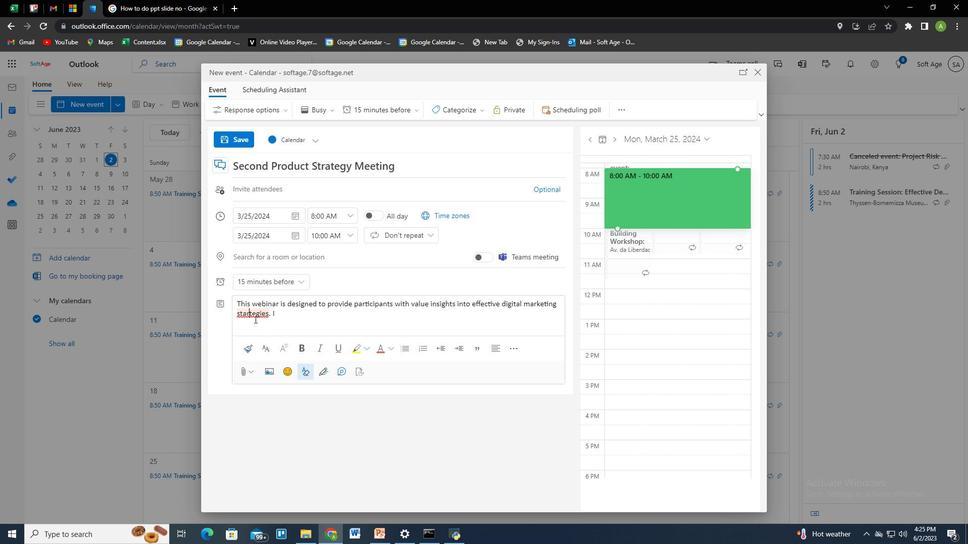 
Action: Mouse moved to (250, 321)
Screenshot: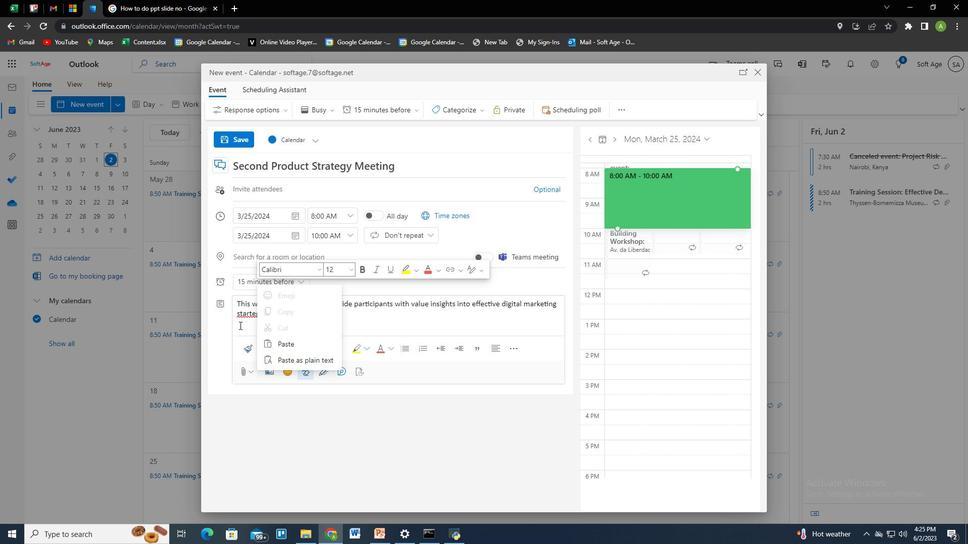 
Action: Mouse pressed left at (250, 321)
Screenshot: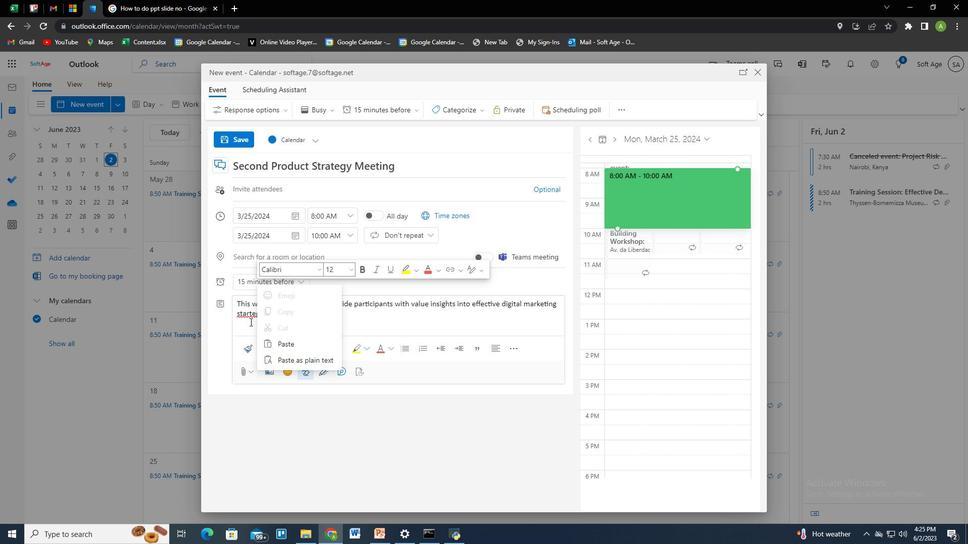 
Action: Mouse moved to (287, 315)
Screenshot: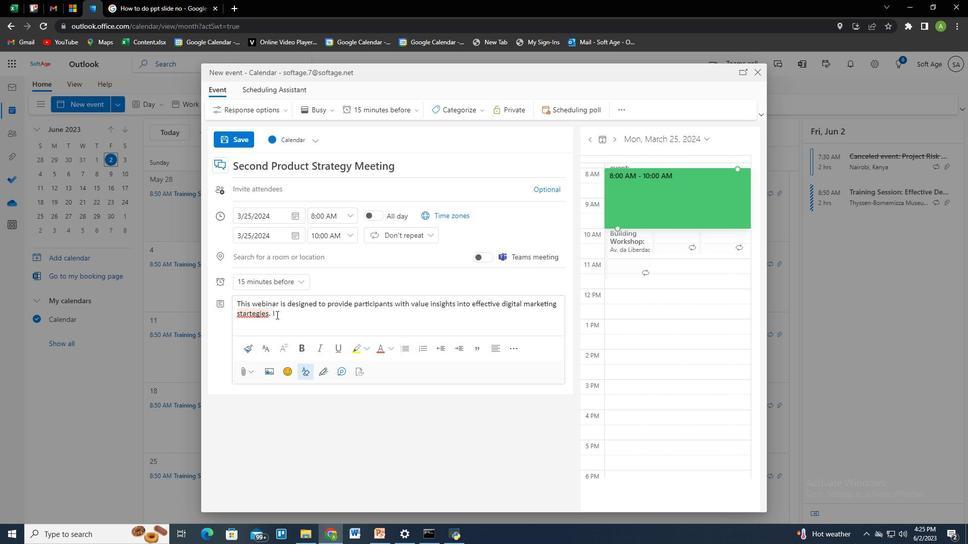 
Action: Mouse pressed left at (287, 315)
Screenshot: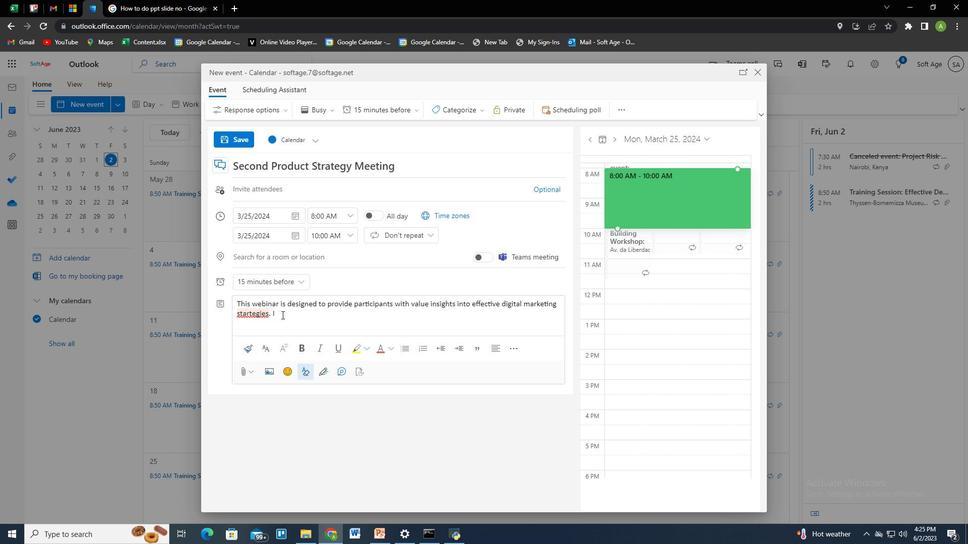 
Action: Mouse moved to (253, 313)
Screenshot: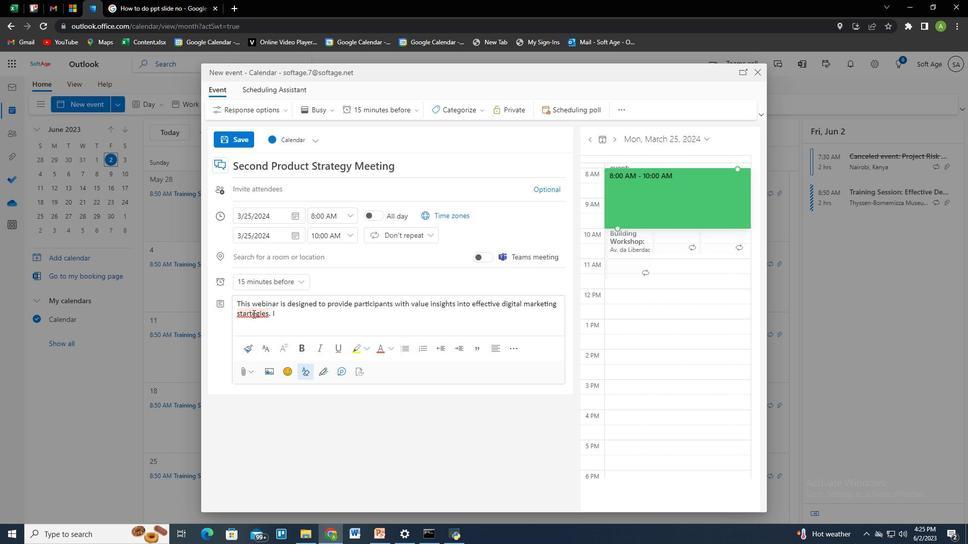 
Action: Mouse pressed left at (253, 313)
Screenshot: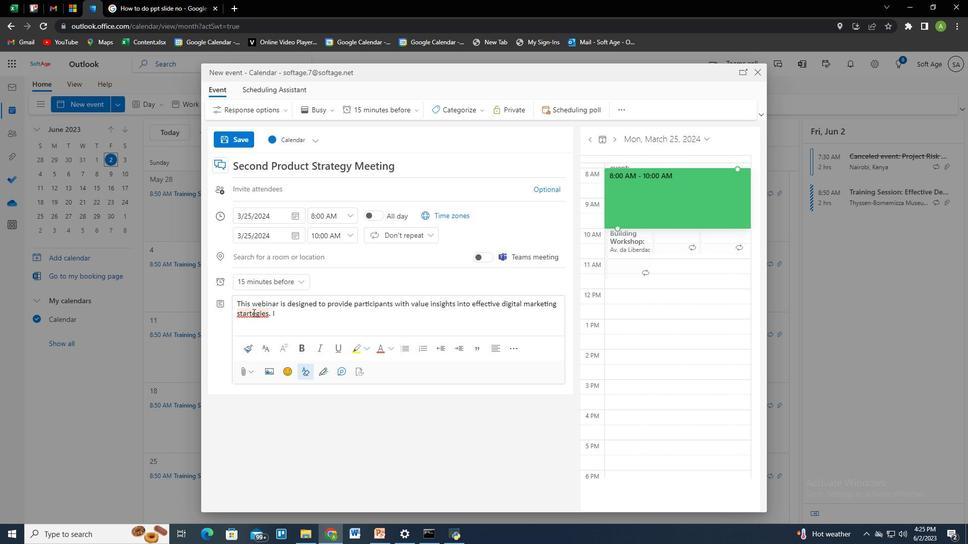 
Action: Key pressed <Key.backspace><Key.backspace><Key.backspace>rt<Key.backspace>at
Screenshot: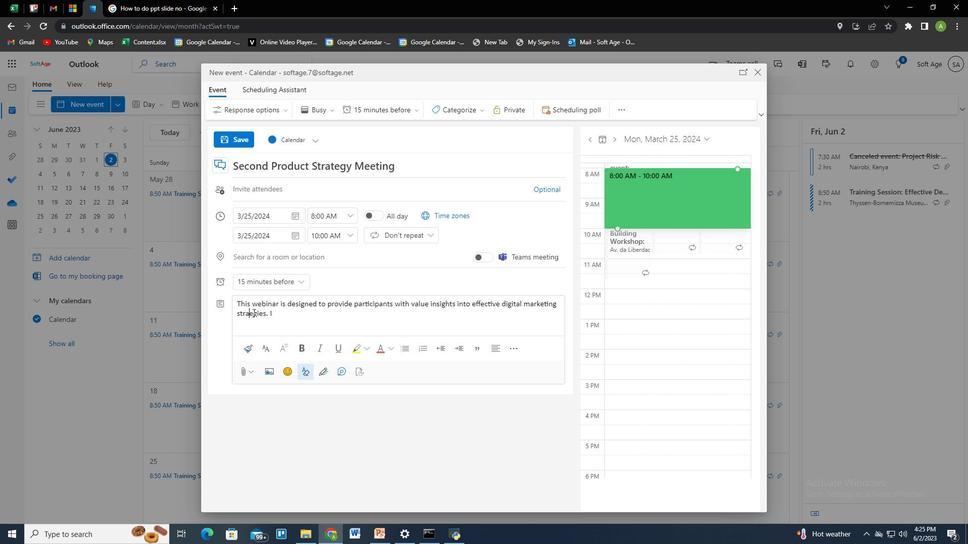 
Action: Mouse moved to (310, 317)
Screenshot: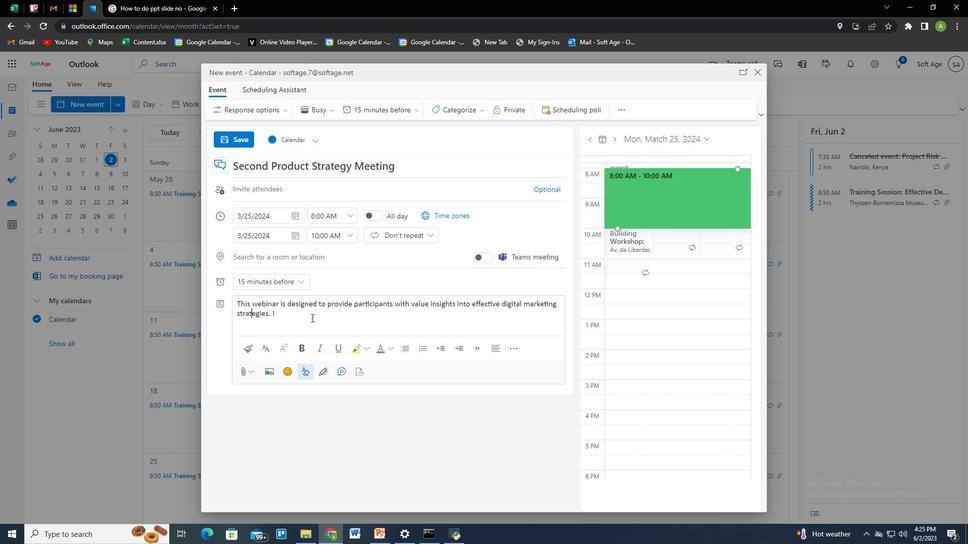 
Action: Mouse pressed left at (310, 317)
Screenshot: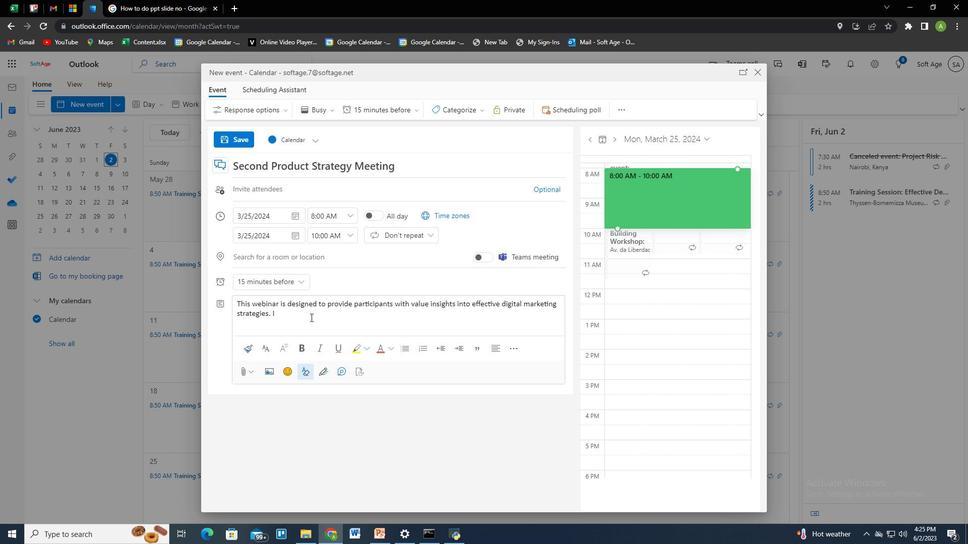 
Action: Key pressed t<Key.space>covers<Key.space>a<Key.space>wide<Key.space>rage<Key.space><Key.backspace><Key.backspace><Key.backspace>nge<Key.space>topics,<Key.space>incluf<Key.backspace>ding<Key.space>search<Key.space>engine<Key.space>optomization<Key.space><Key.shift_r>(<Key.caps_lock>SEO<Key.shift_r>)
Screenshot: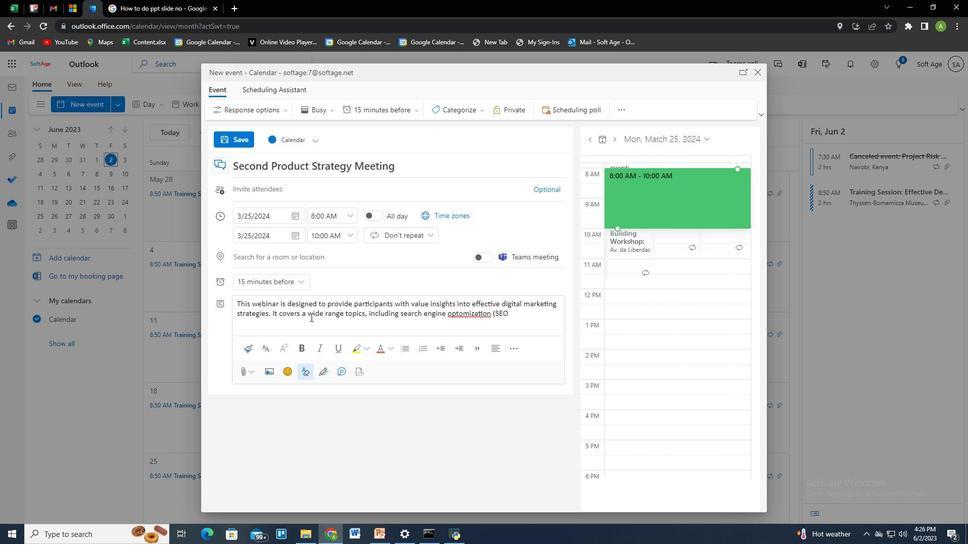 
Action: Mouse moved to (470, 313)
Screenshot: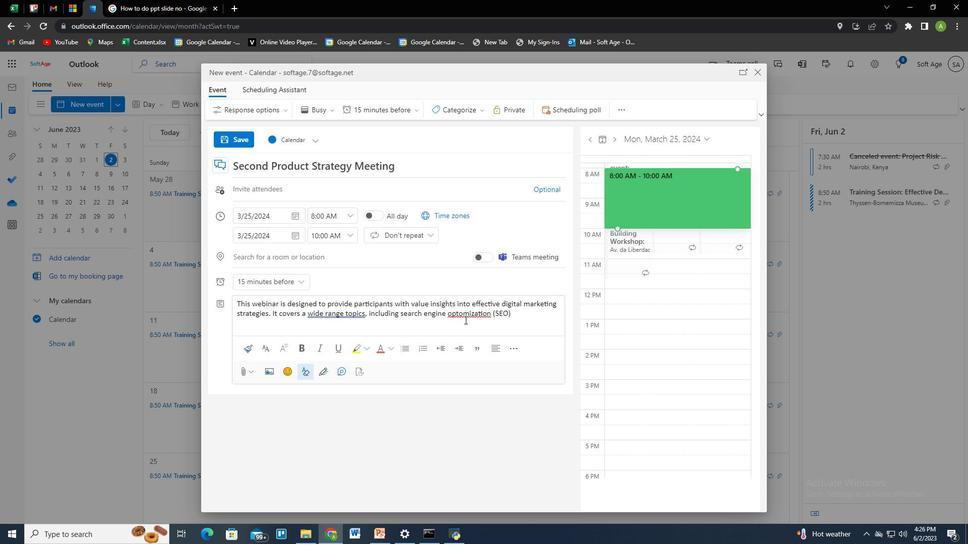 
Action: Mouse pressed right at (470, 313)
Screenshot: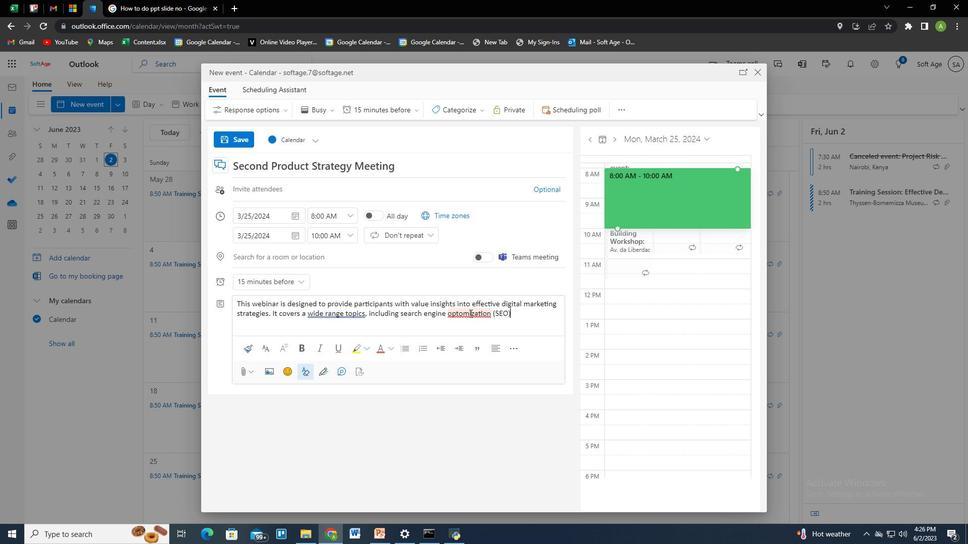 
Action: Mouse moved to (462, 317)
Screenshot: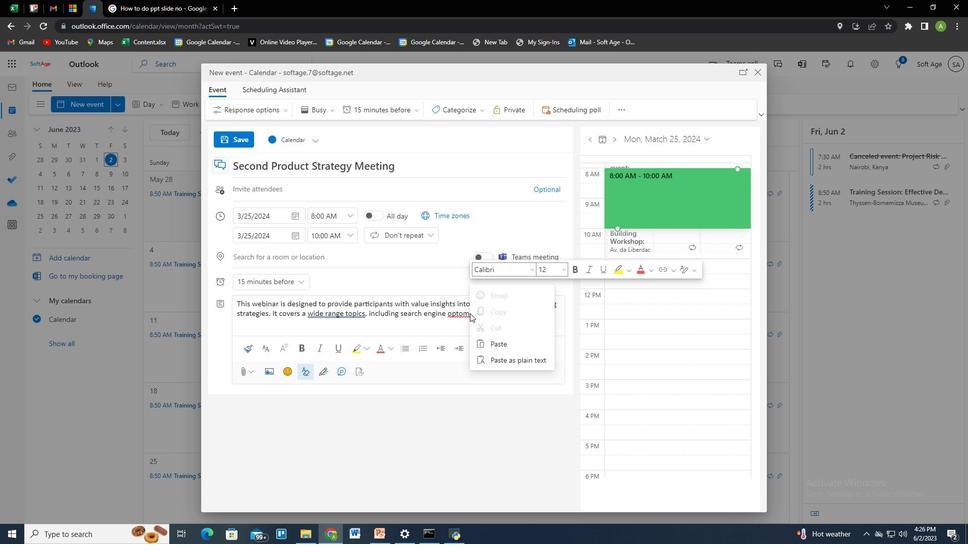 
Action: Mouse pressed left at (462, 317)
Screenshot: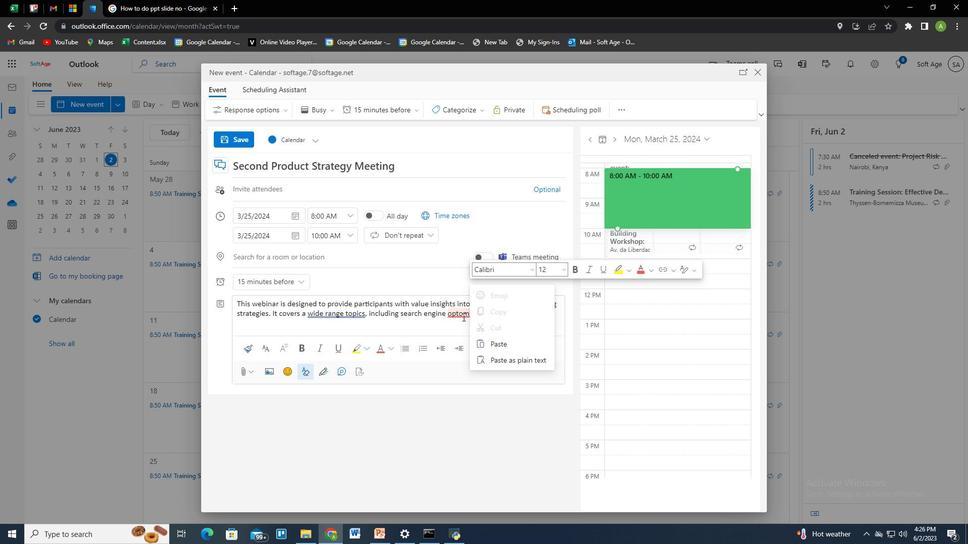 
Action: Mouse moved to (461, 343)
Screenshot: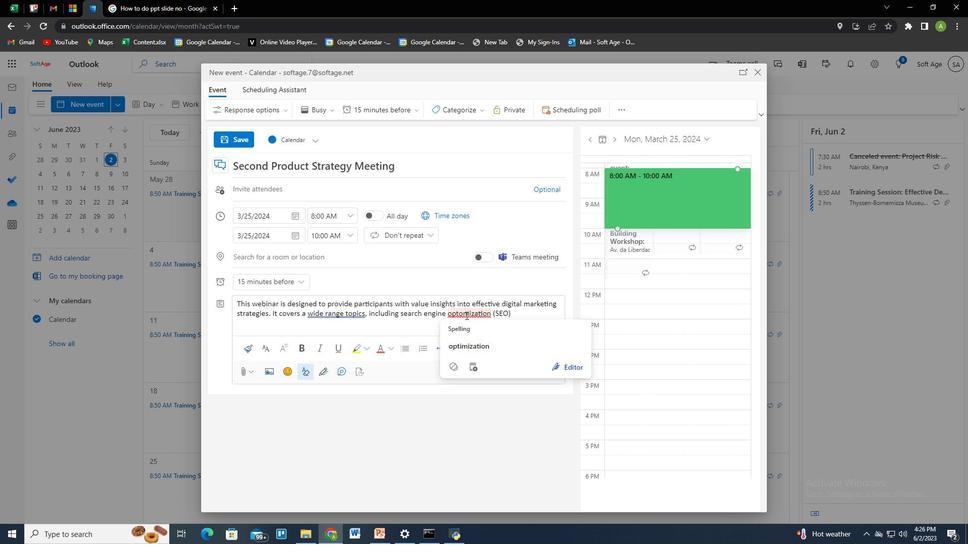 
Action: Mouse pressed left at (461, 343)
Screenshot: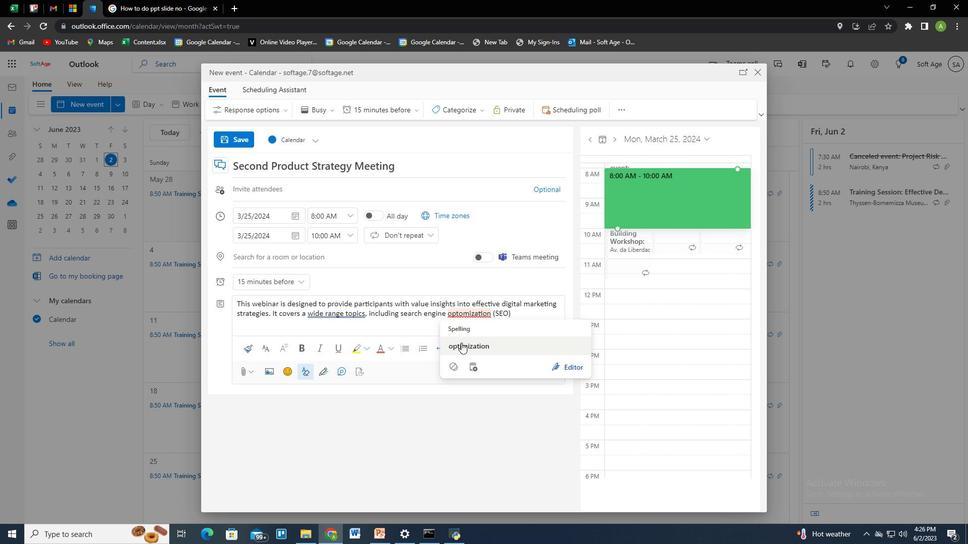 
Action: Mouse moved to (345, 315)
Screenshot: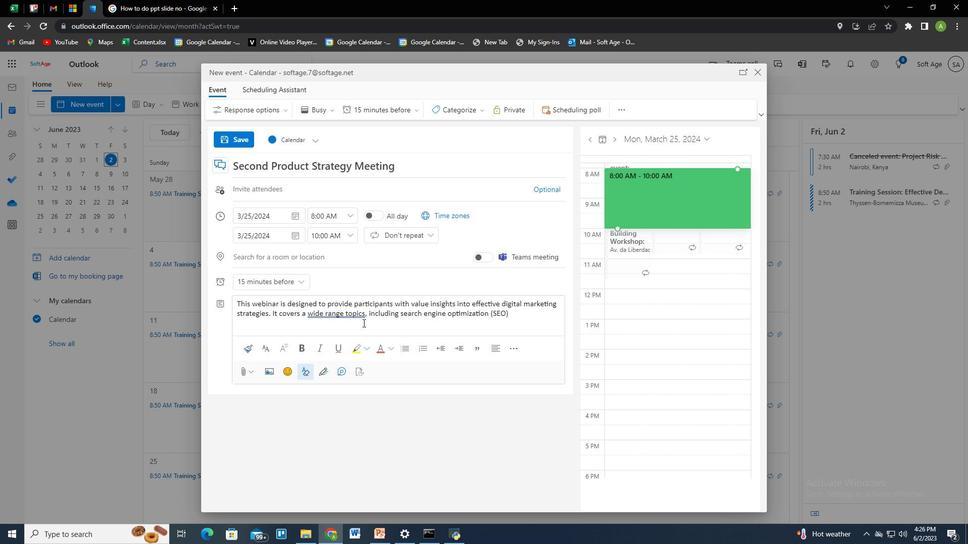 
Action: Mouse pressed left at (345, 315)
Screenshot: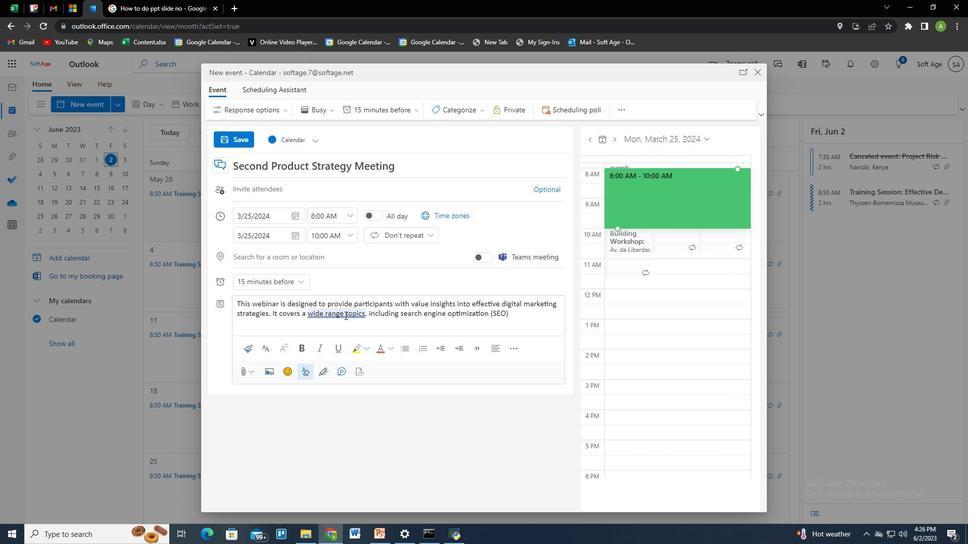 
Action: Mouse moved to (478, 341)
Screenshot: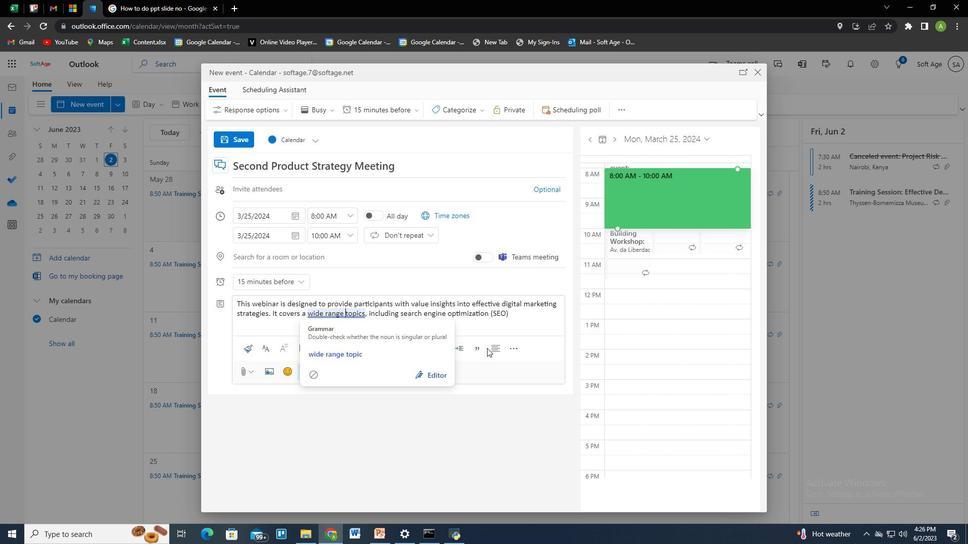 
Action: Mouse pressed left at (478, 341)
Screenshot: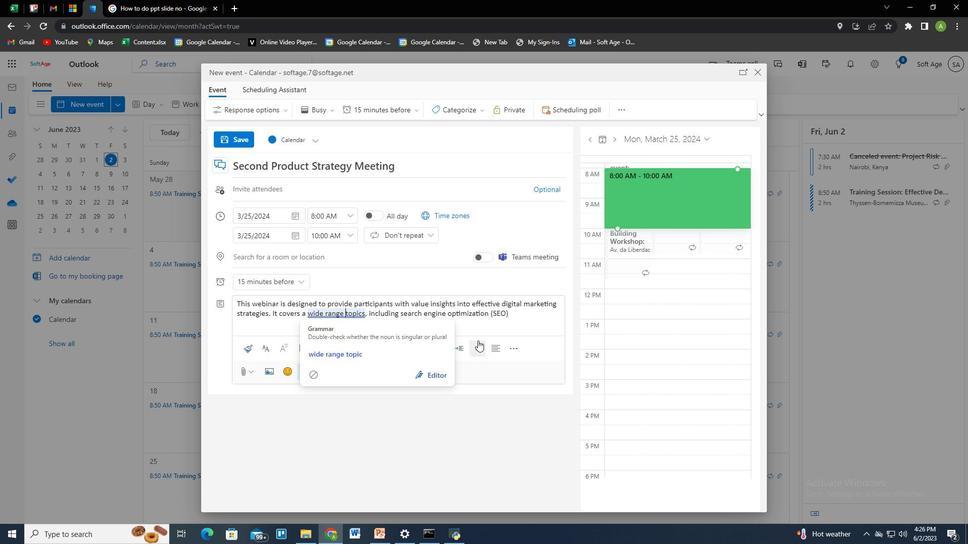 
Action: Mouse moved to (492, 333)
Screenshot: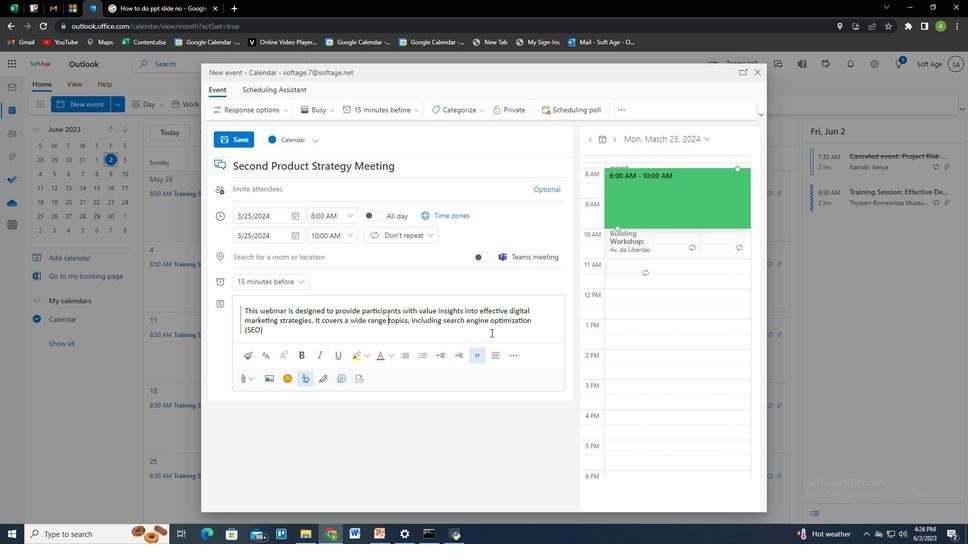 
Action: Mouse pressed left at (492, 333)
Screenshot: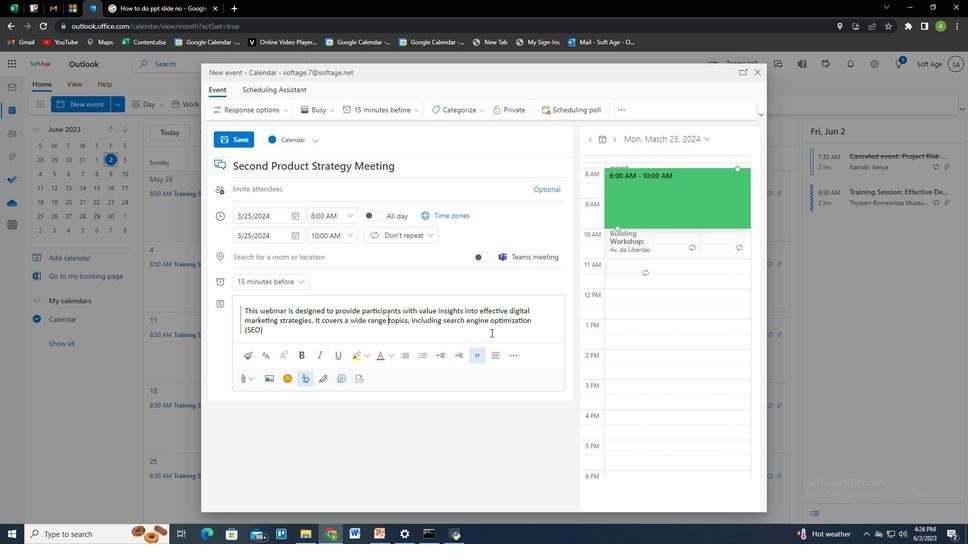 
Action: Mouse moved to (306, 331)
Screenshot: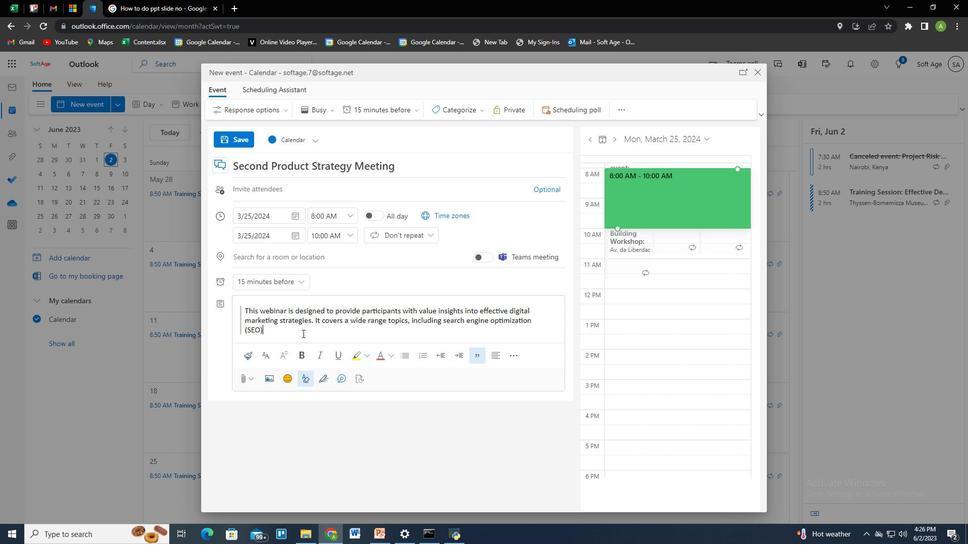 
Action: Mouse pressed left at (306, 331)
Screenshot: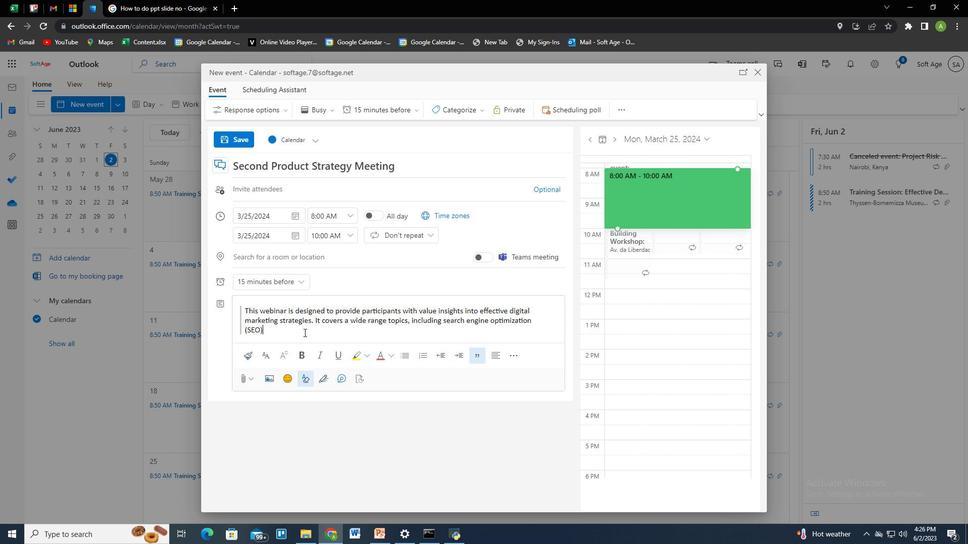 
Action: Mouse moved to (311, 331)
Screenshot: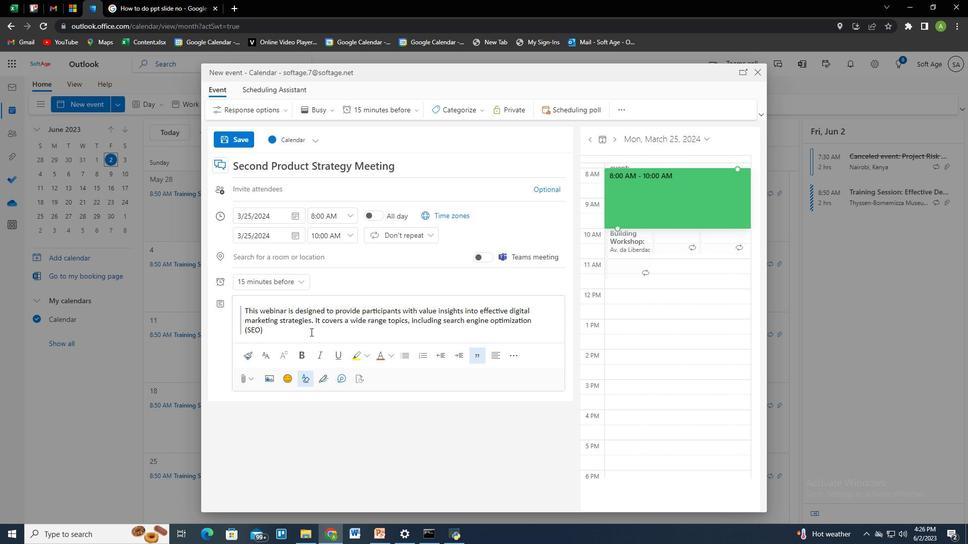 
Action: Key pressed <Key.space><Key.backspace>,<Key.space><Key.caps_lock>s<Key.caps_lock><Key.caps_lock>ocial<Key.space>media<Key.space>marketing,<Key.space>content<Key.space>marketing,<Key.space>email<Key.space>marketing,<Key.space>paid<Key.space>advertid<Key.backspace>sing,<Key.space>and<Key.space>more.<Key.space>
Screenshot: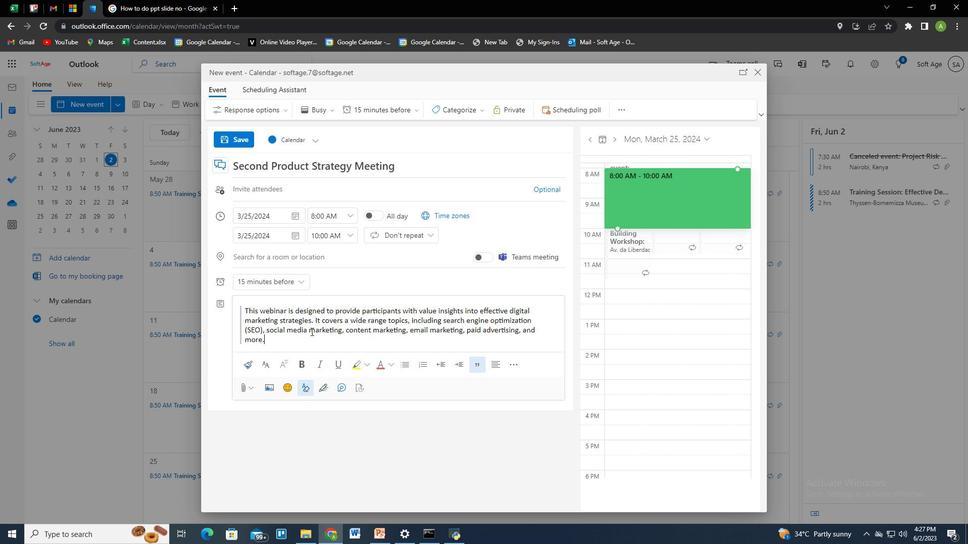 
Action: Mouse moved to (486, 113)
Screenshot: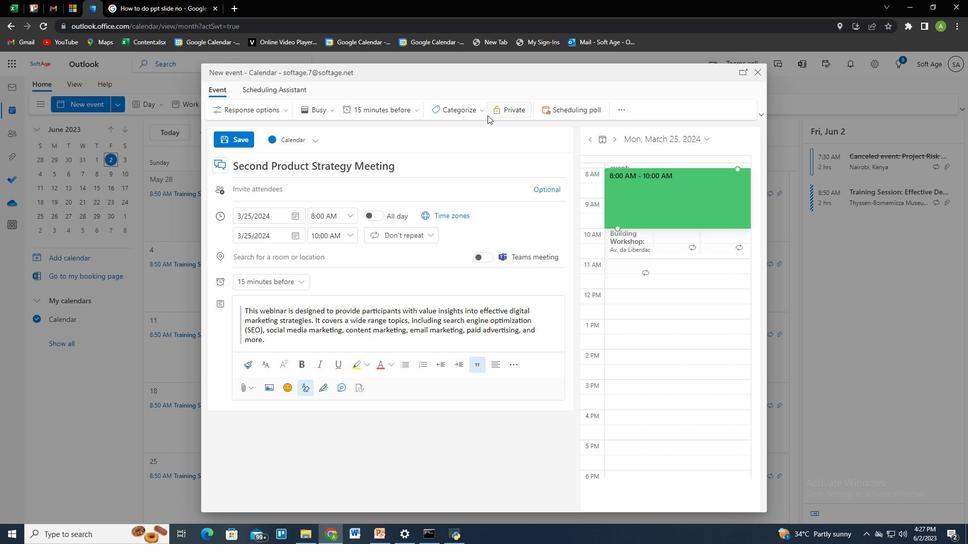 
Action: Mouse pressed left at (486, 113)
Screenshot: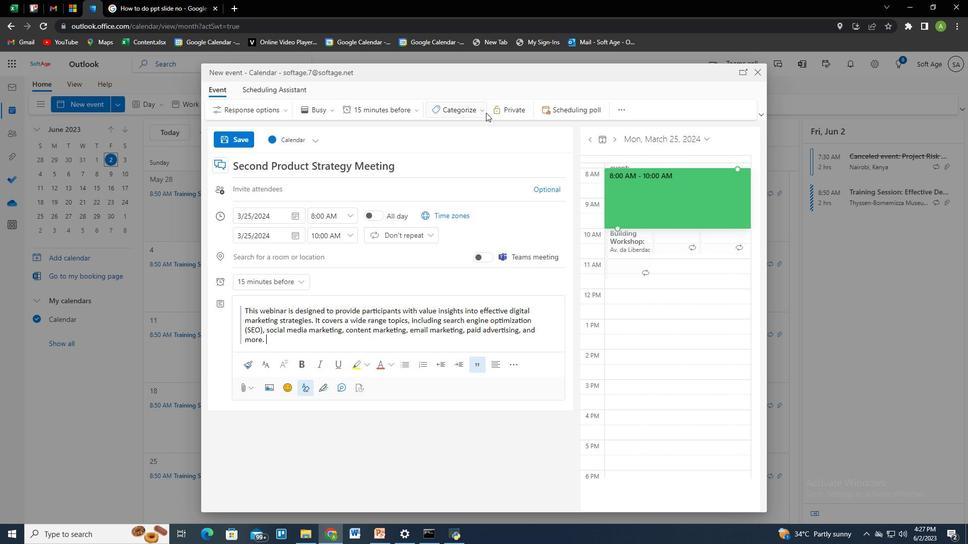 
Action: Mouse moved to (458, 197)
Screenshot: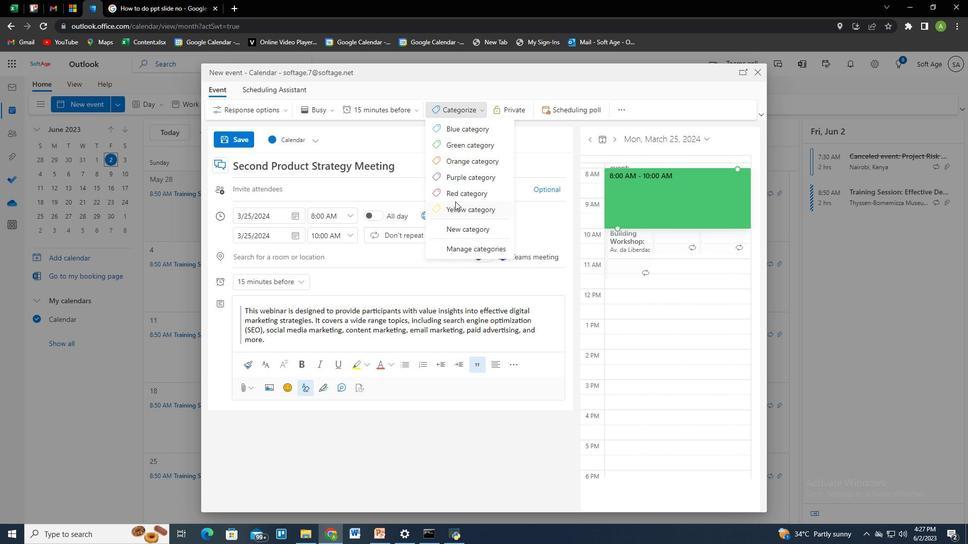 
Action: Mouse pressed left at (458, 197)
Screenshot: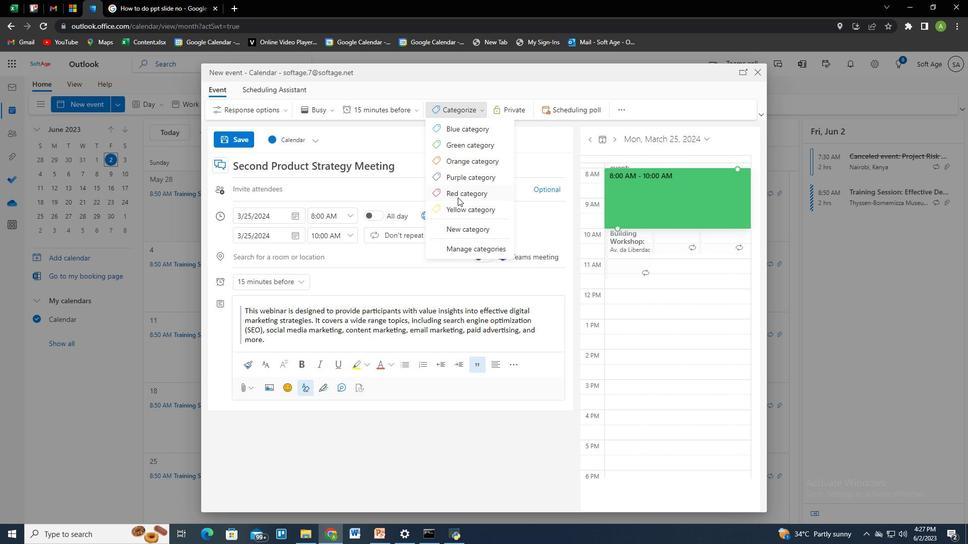 
Action: Mouse moved to (261, 259)
Screenshot: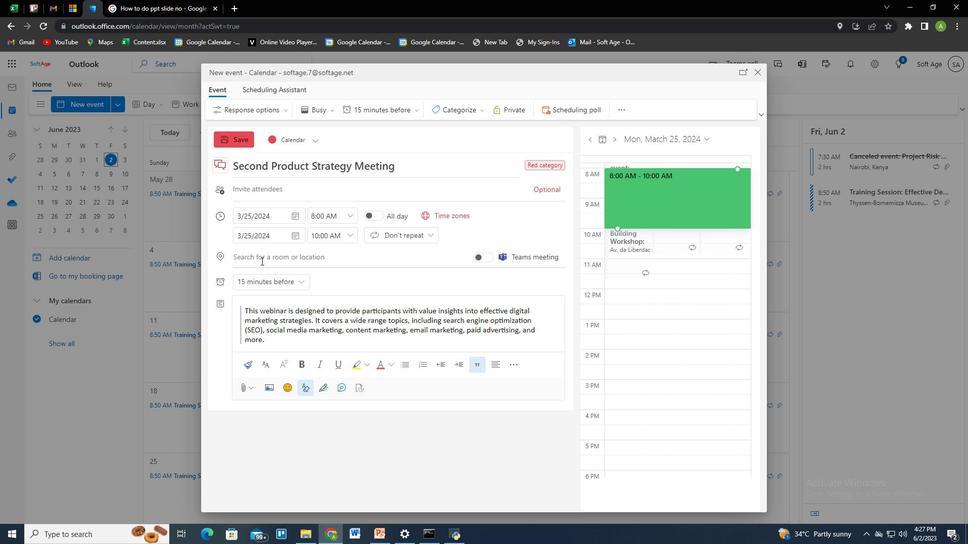 
Action: Mouse pressed left at (261, 259)
Screenshot: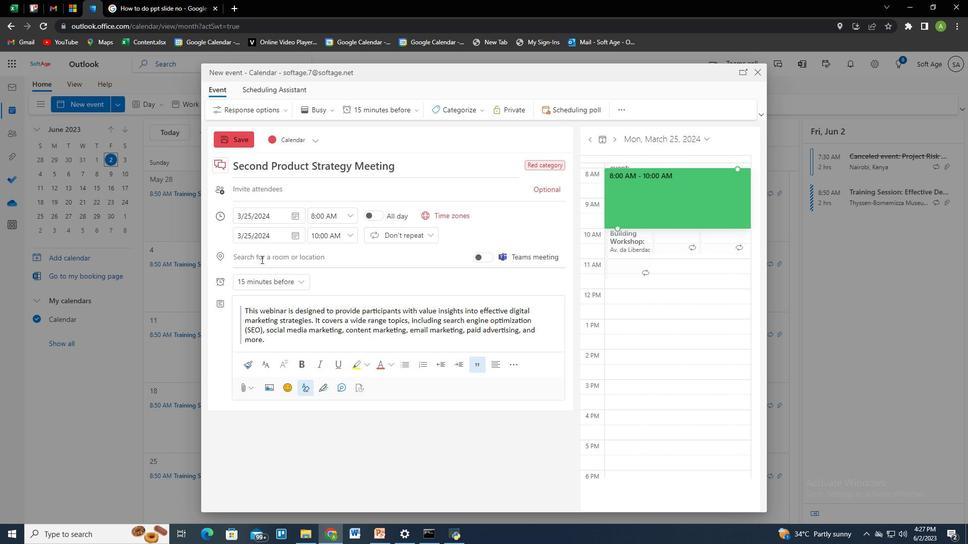 
Action: Key pressed <Key.caps_lock>5<Key.backspace>654<Key.space><Key.caps_lock>c<Key.caps_lock>AS<Key.backspace><Key.backspace><Key.backspace>C<Key.caps_lock>asa<Key.space><Key.caps_lock>B<Key.caps_lock>atla<Key.backspace>lo,<Key.space><Key.caps_lock>B<Key.caps_lock>aer<Key.backspace><Key.backspace>rcelona,<Key.space>spain
Screenshot: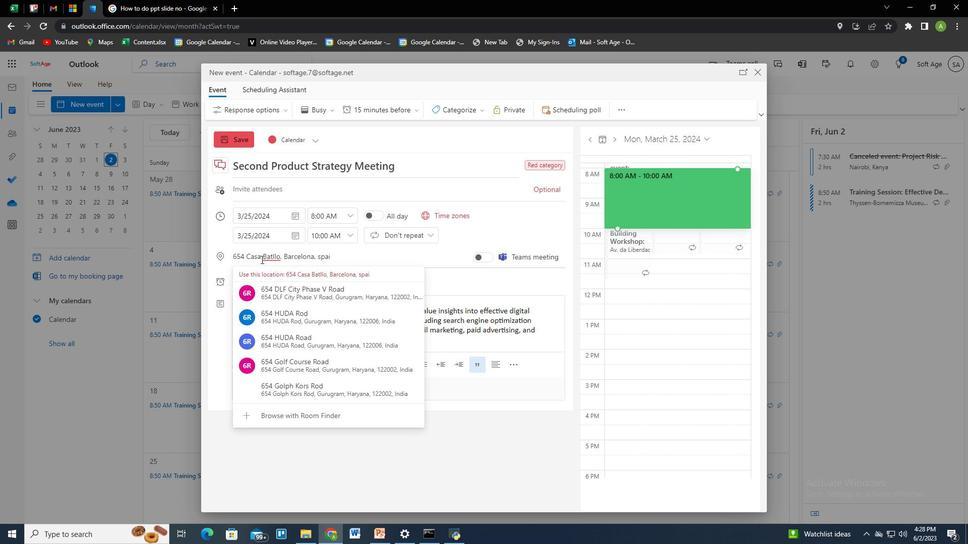 
Action: Mouse moved to (320, 257)
Screenshot: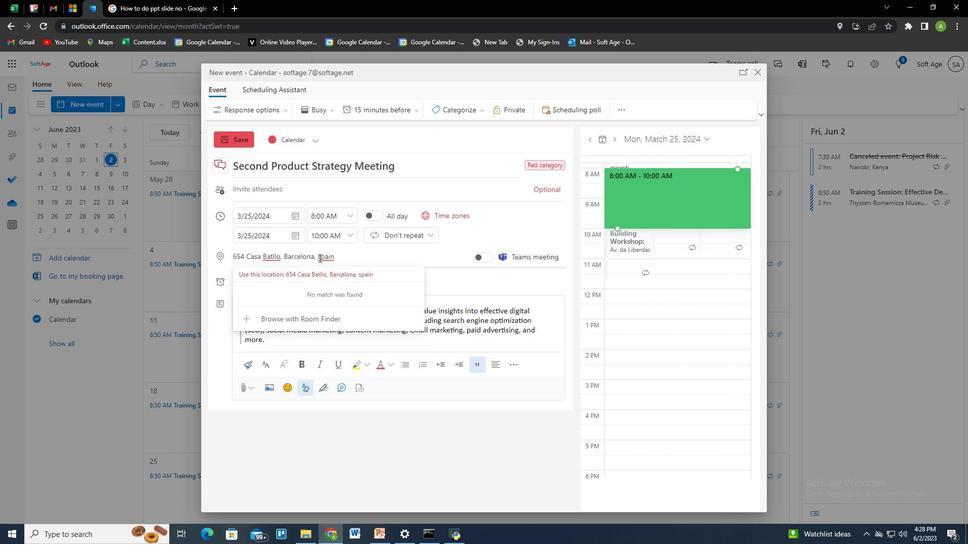 
Action: Mouse pressed left at (320, 257)
Screenshot: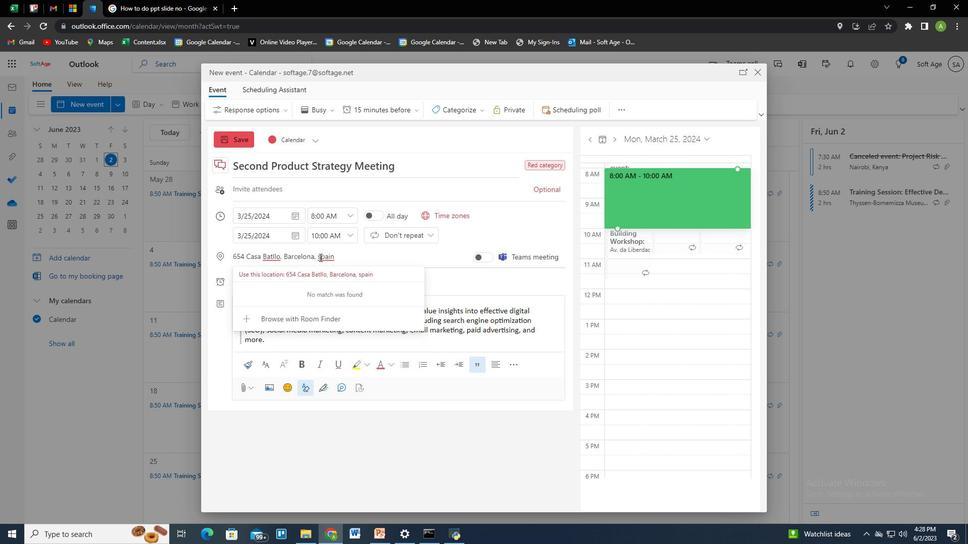 
Action: Key pressed <Key.backspace><Key.caps_lock>S<Key.caps_lock>
Screenshot: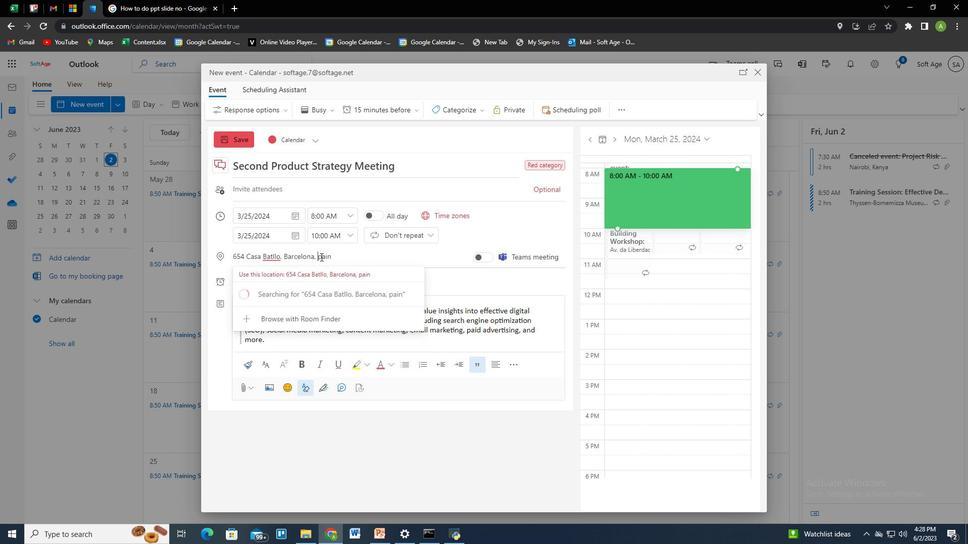 
Action: Mouse moved to (290, 268)
Screenshot: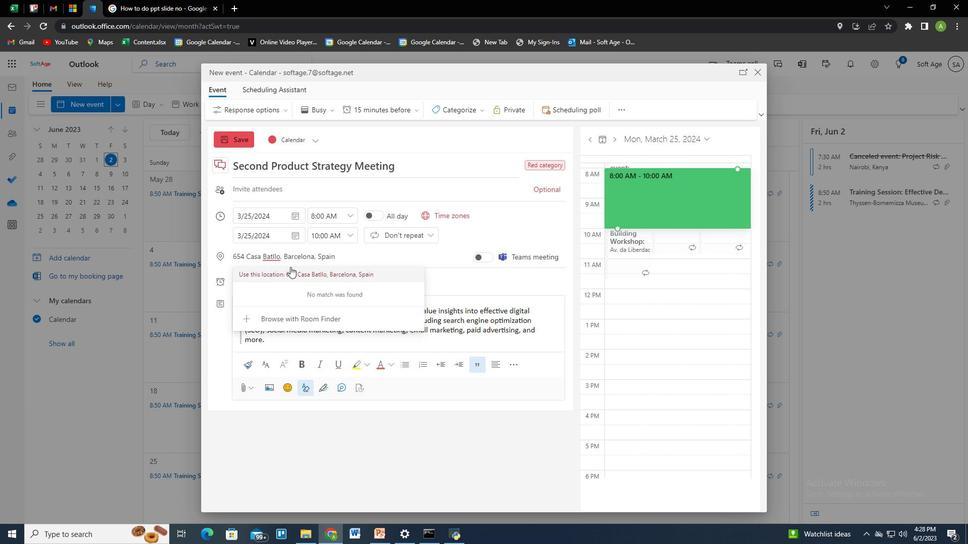 
Action: Mouse pressed left at (290, 268)
Screenshot: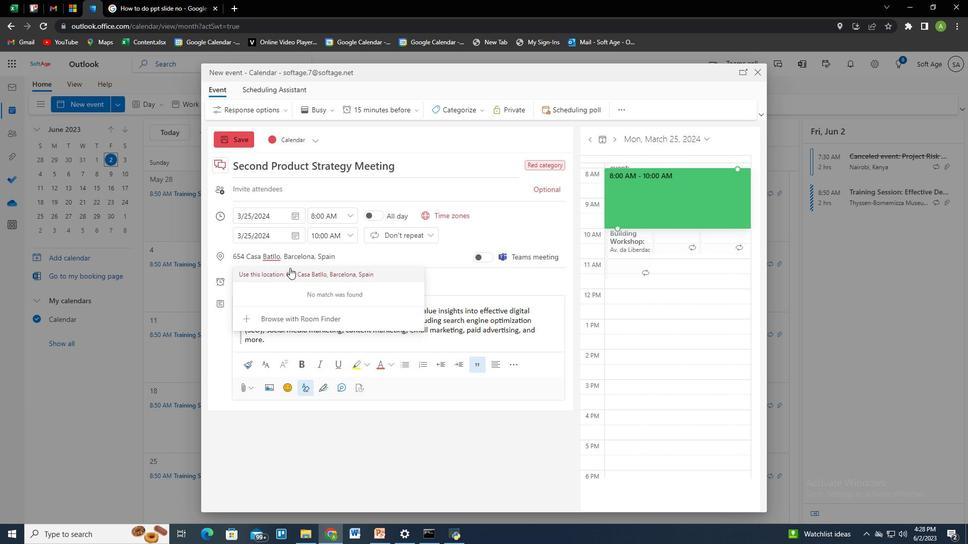 
Action: Mouse moved to (265, 189)
Screenshot: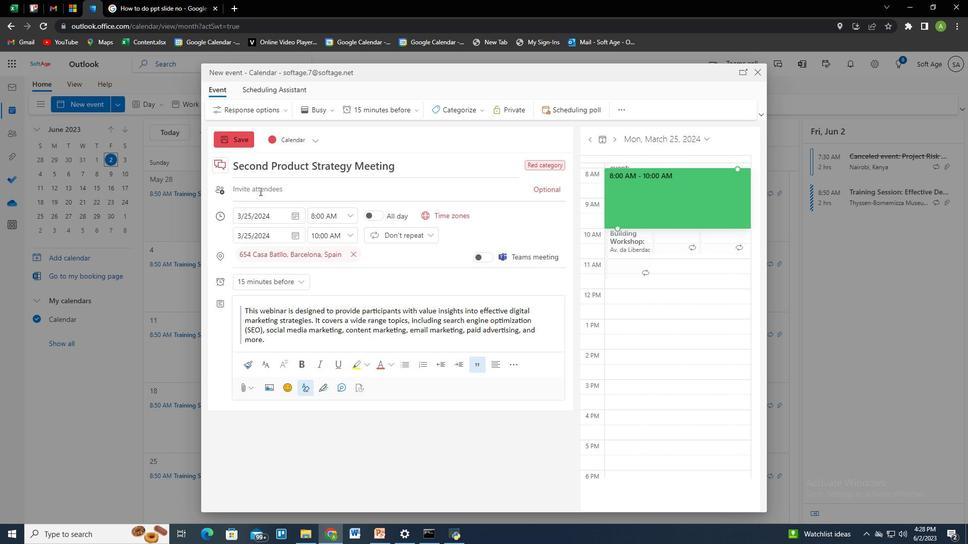 
Action: Mouse pressed left at (265, 189)
Screenshot: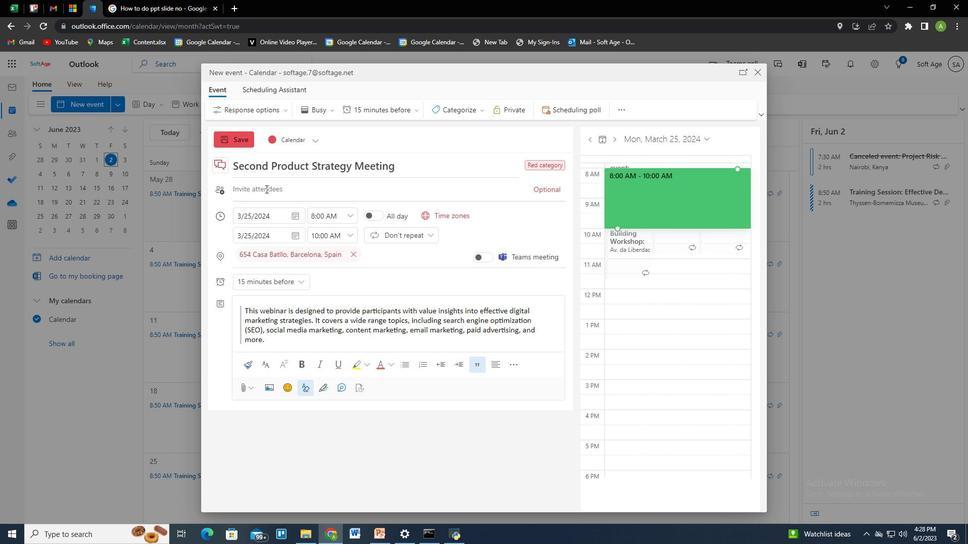
Action: Key pressed softage.4<Key.shift>@softage.t<Key.backspace>net
Screenshot: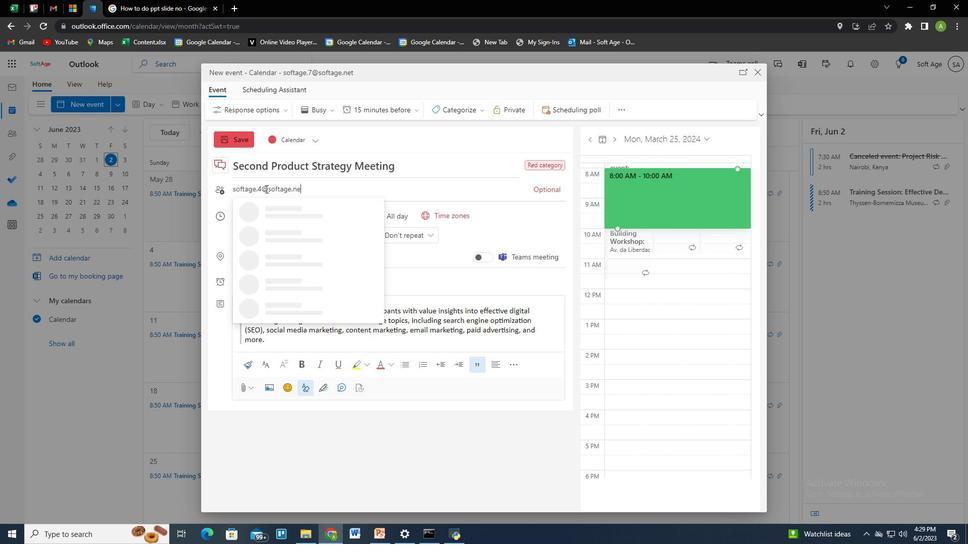 
Action: Mouse moved to (299, 195)
Screenshot: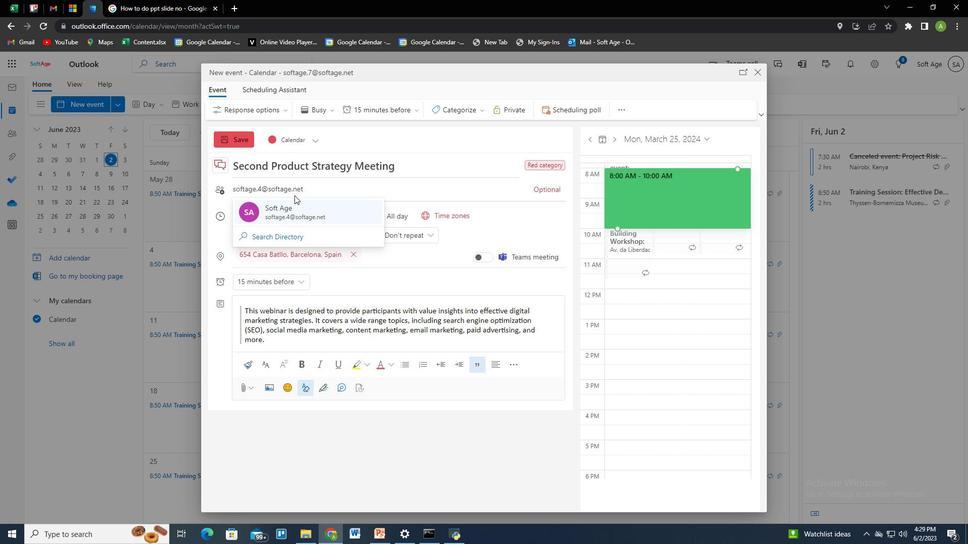 
Action: Key pressed <Key.enter>
Screenshot: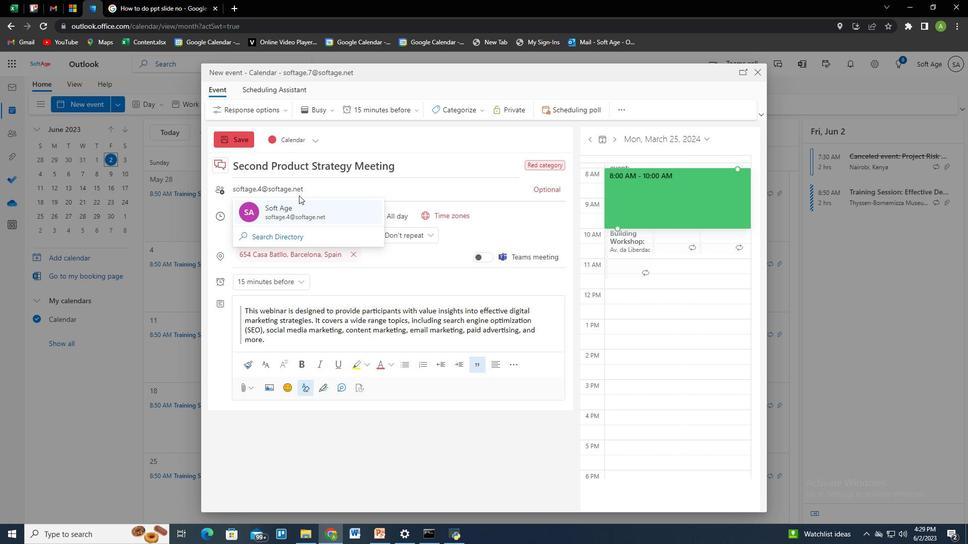 
Action: Mouse moved to (297, 192)
Screenshot: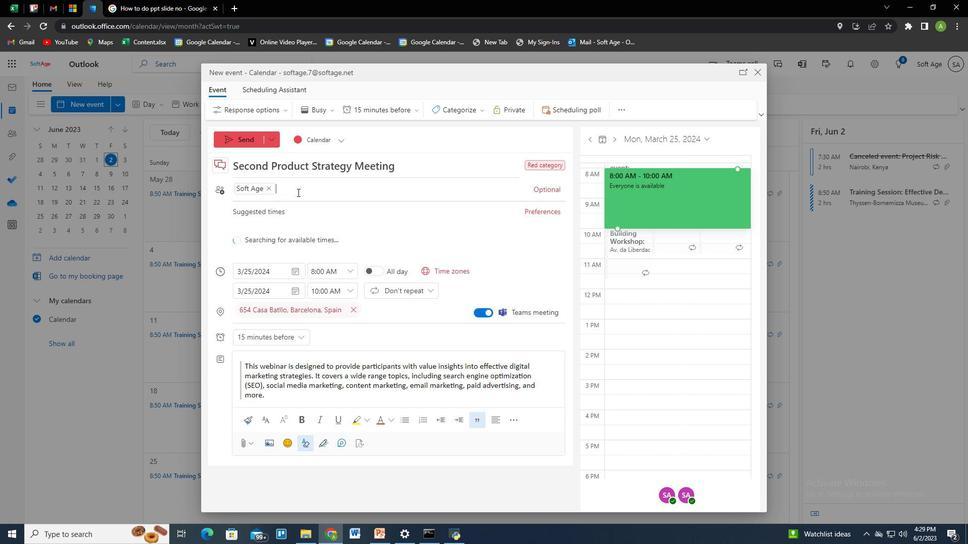 
Action: Key pressed <Key.caps_lock>S<Key.caps_lock>oft
Screenshot: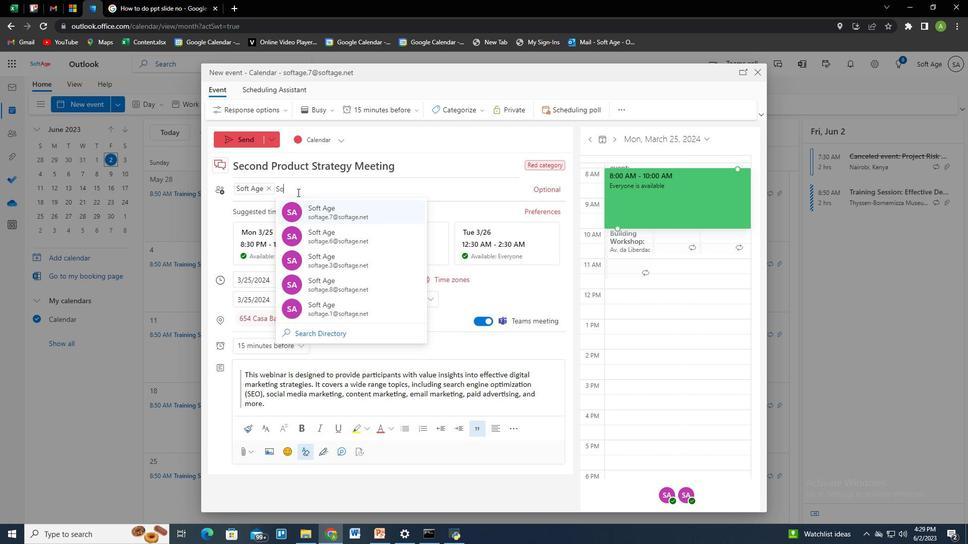 
Action: Mouse moved to (297, 192)
Screenshot: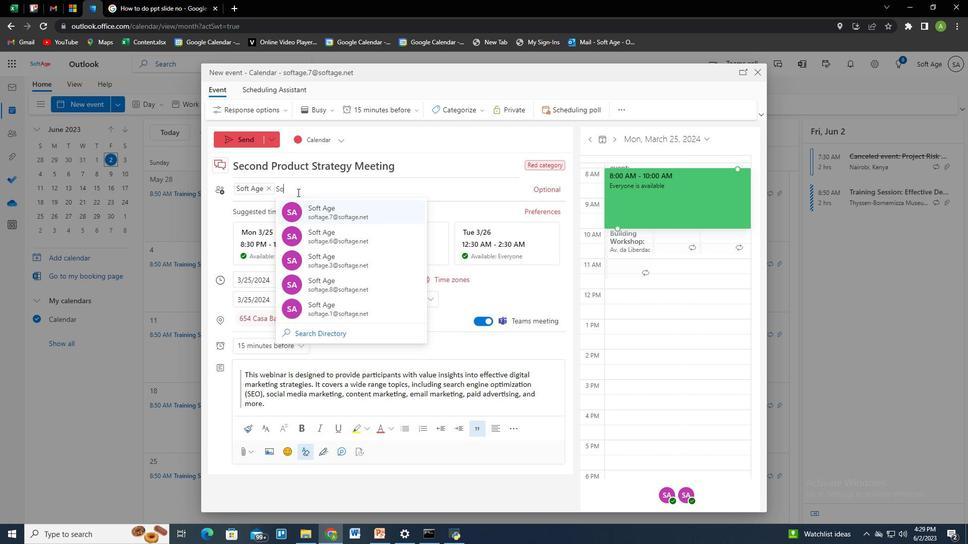 
Action: Key pressed age.5<Key.shift>@softage.net
Screenshot: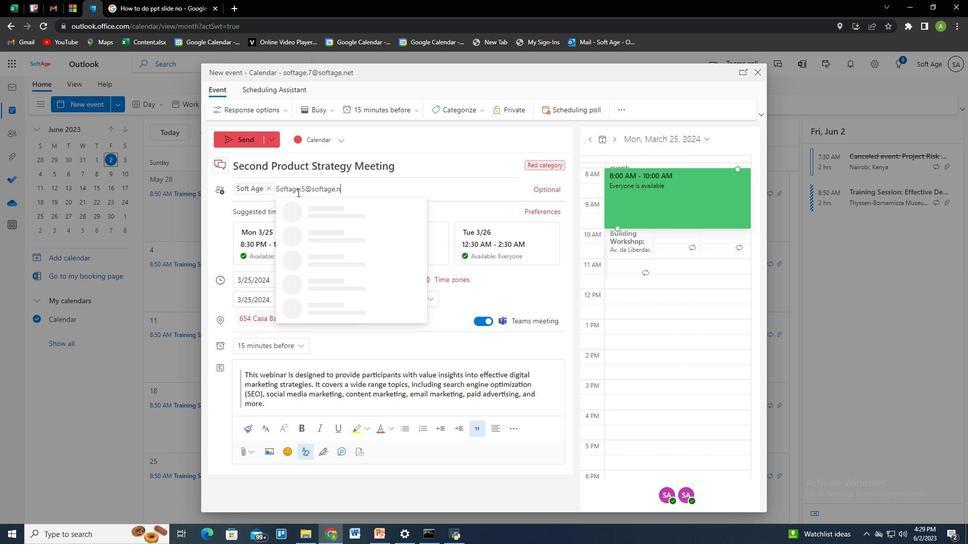 
Action: Mouse moved to (370, 134)
Screenshot: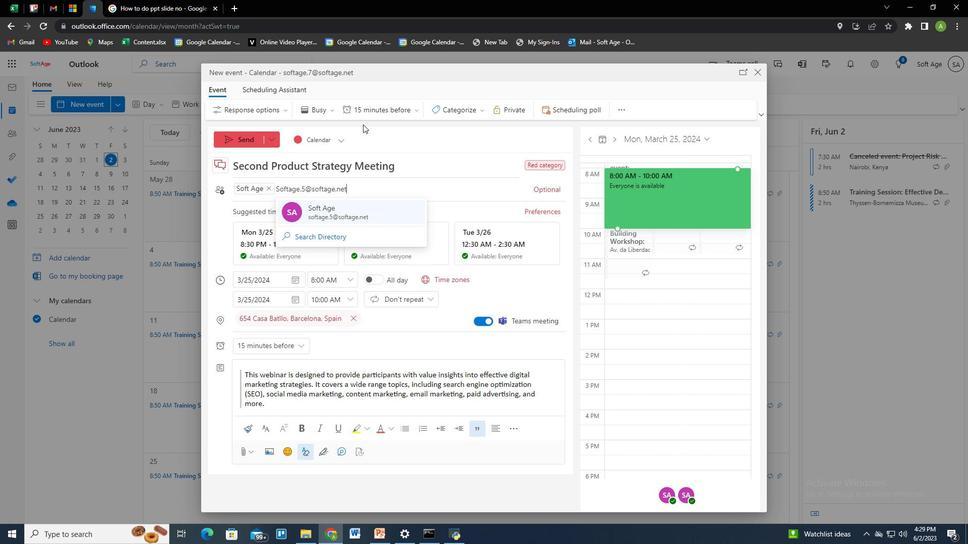 
Action: Key pressed <Key.enter>
Screenshot: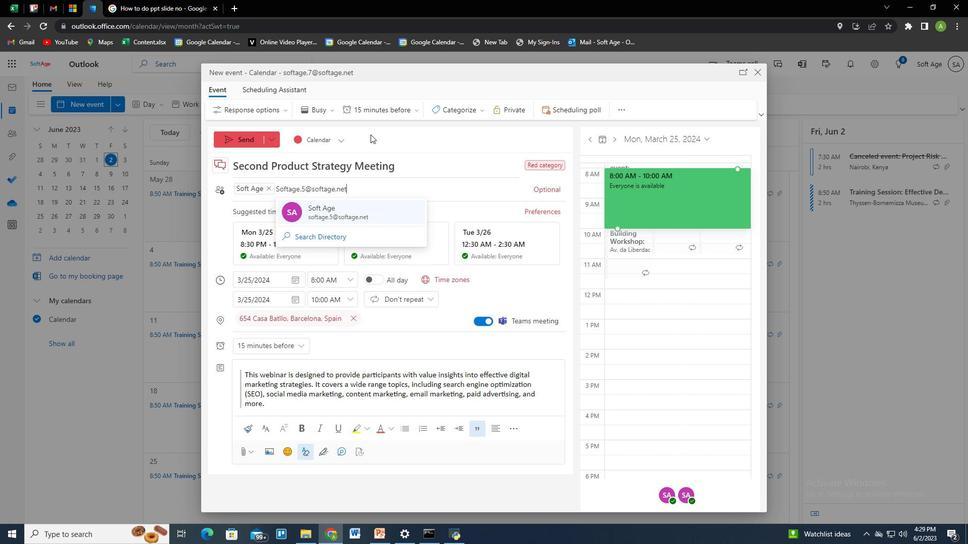 
Action: Mouse moved to (363, 106)
Screenshot: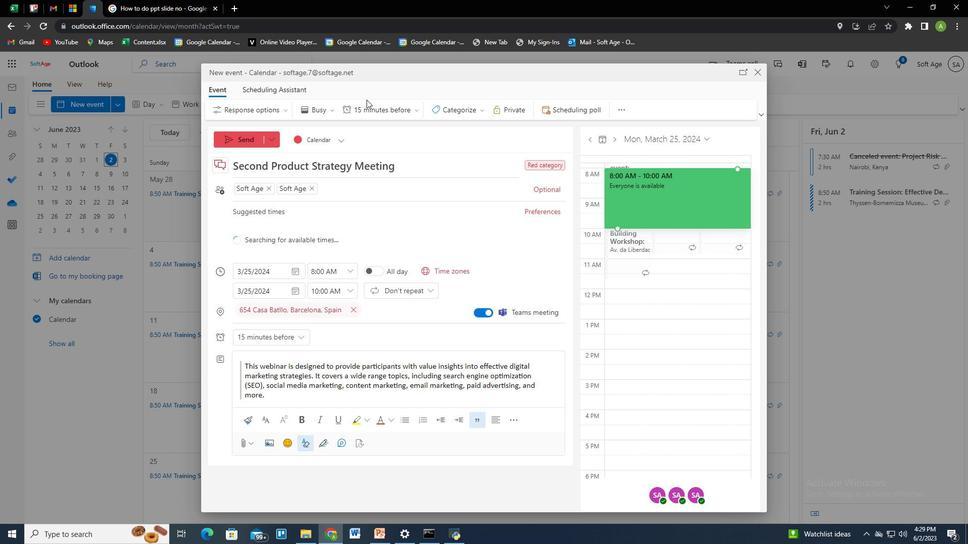 
Action: Mouse pressed left at (363, 106)
Screenshot: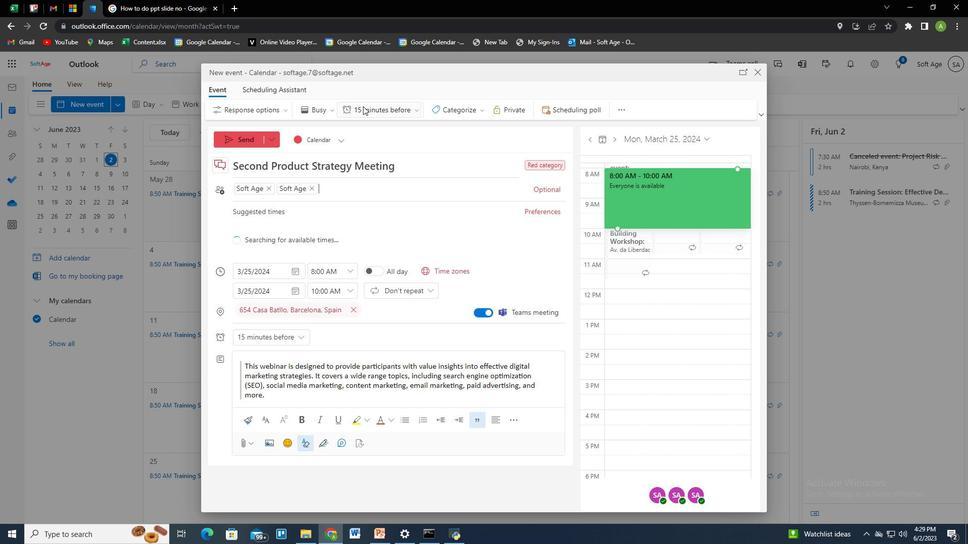 
Action: Mouse moved to (386, 145)
Screenshot: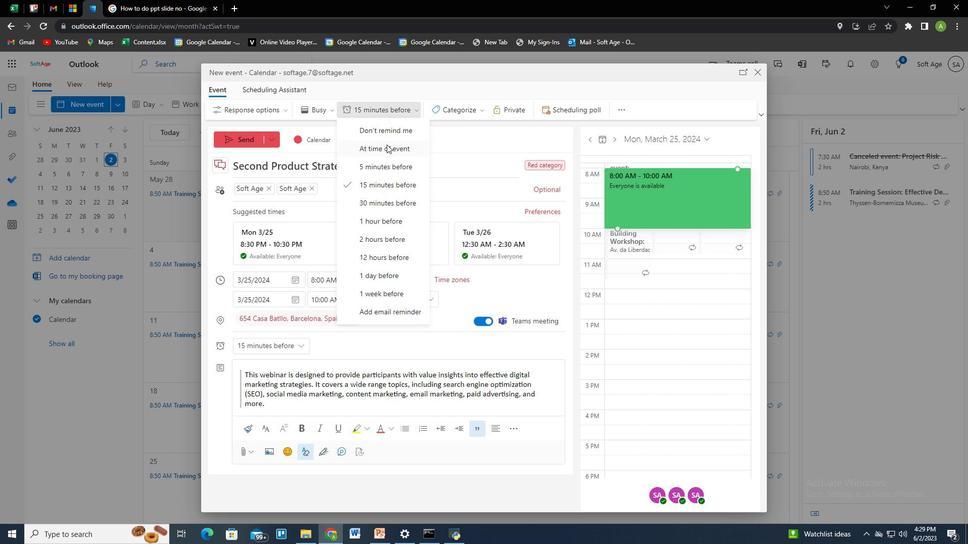 
Action: Mouse pressed left at (386, 145)
Screenshot: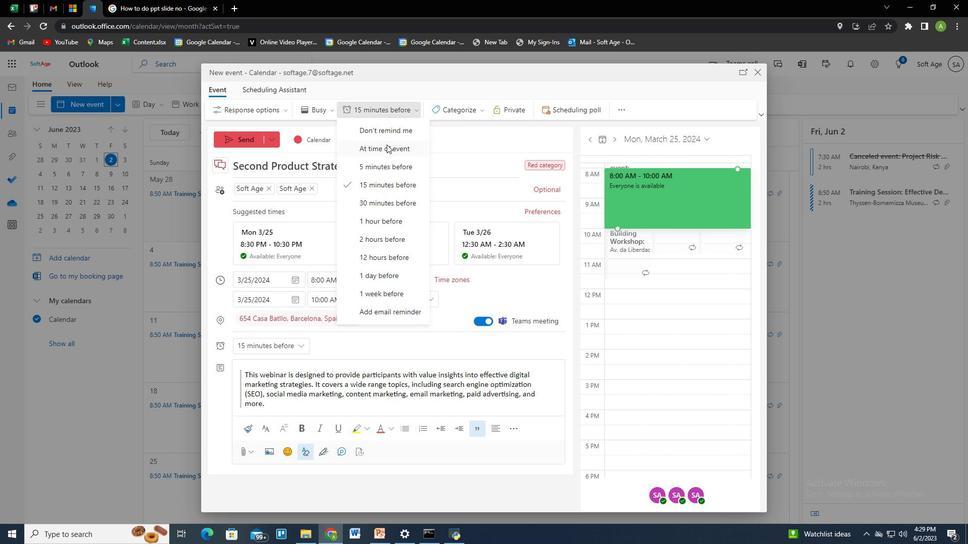 
Action: Mouse moved to (249, 141)
Screenshot: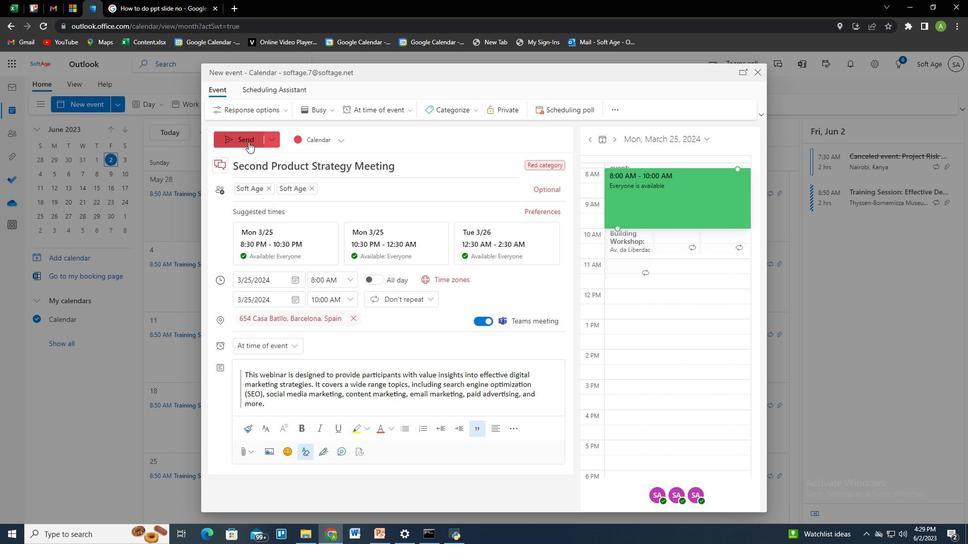 
Action: Mouse pressed left at (249, 141)
Screenshot: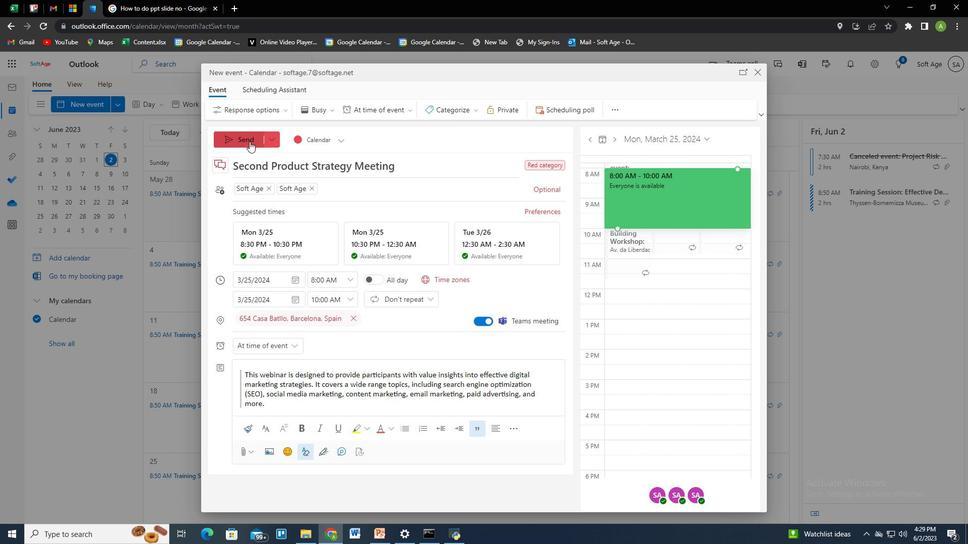 
Action: Mouse moved to (251, 140)
Screenshot: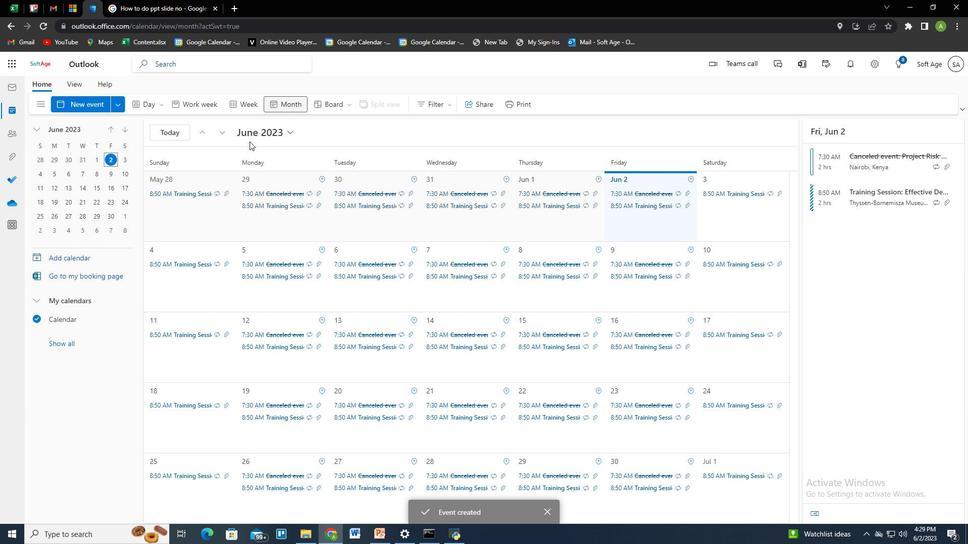 
